 Task: Look for products in the category "Letter Vitamins" from American Health only.
Action: Mouse moved to (260, 145)
Screenshot: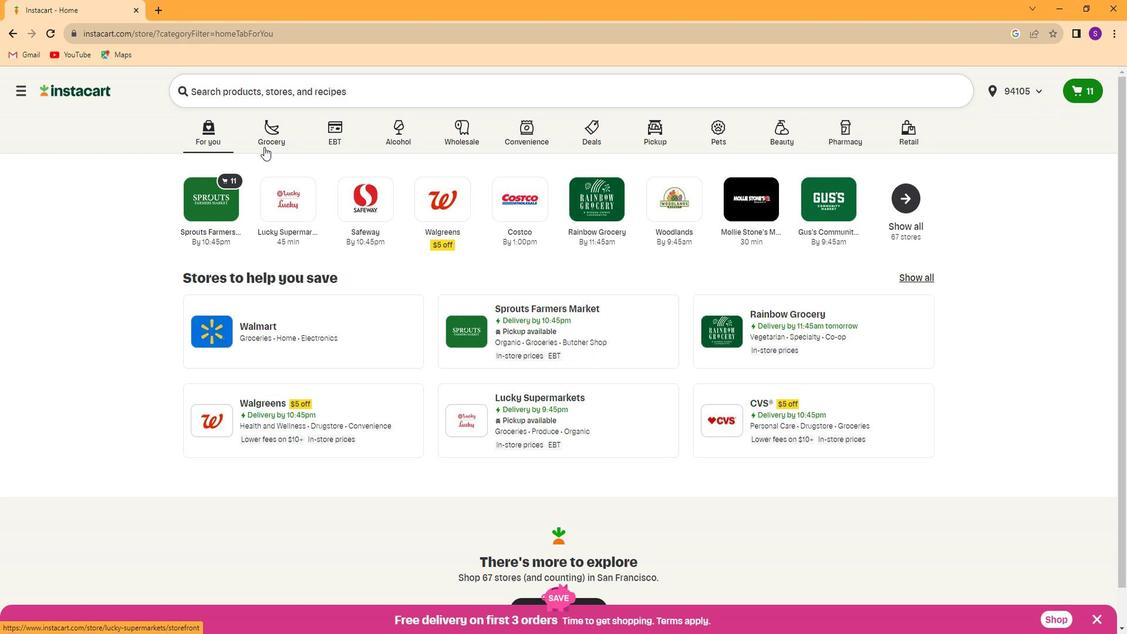 
Action: Mouse pressed left at (260, 145)
Screenshot: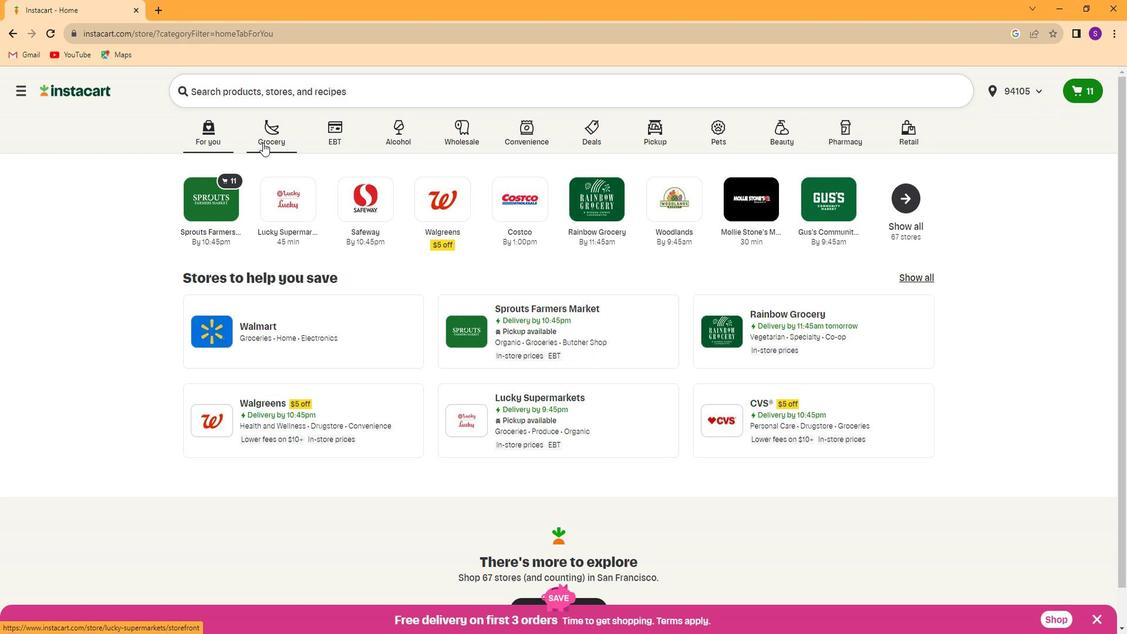 
Action: Mouse moved to (783, 218)
Screenshot: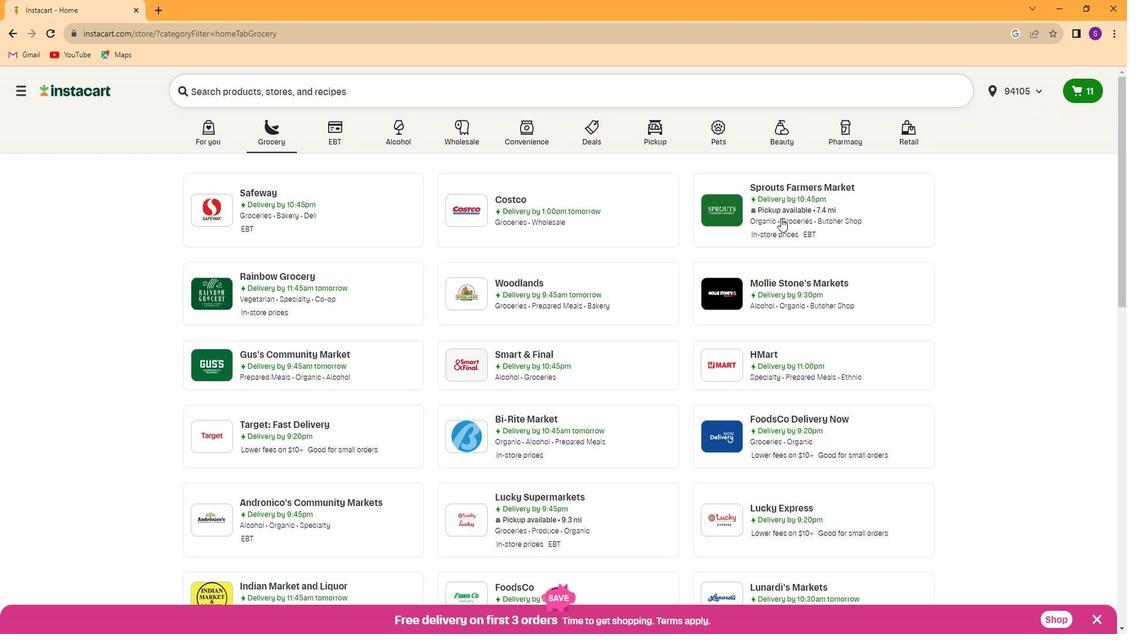 
Action: Mouse pressed left at (783, 218)
Screenshot: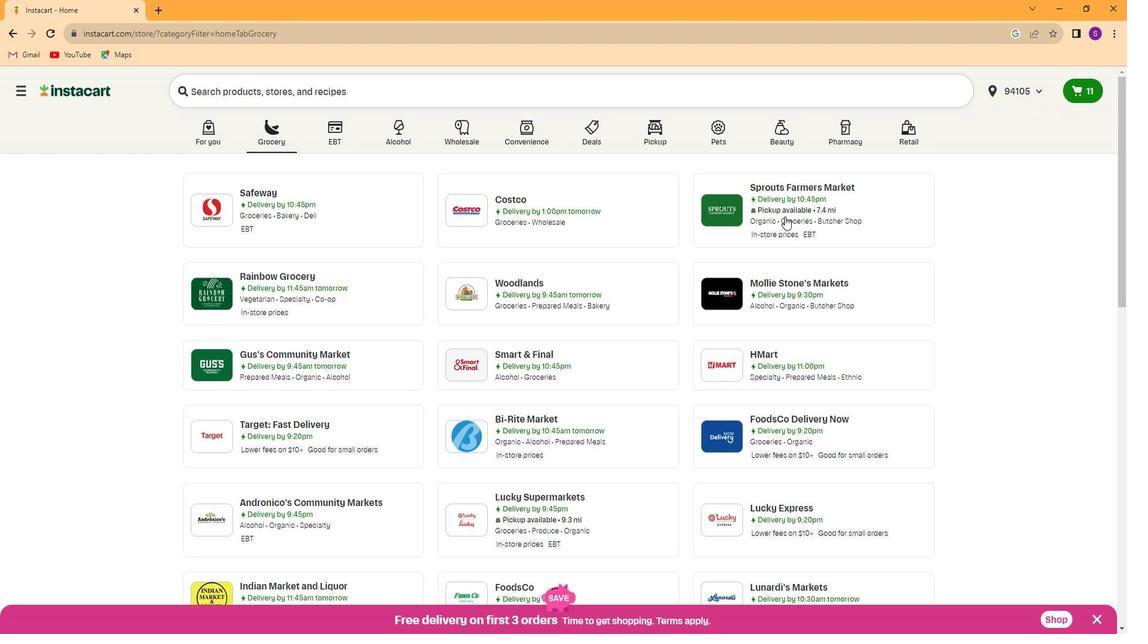 
Action: Mouse moved to (100, 486)
Screenshot: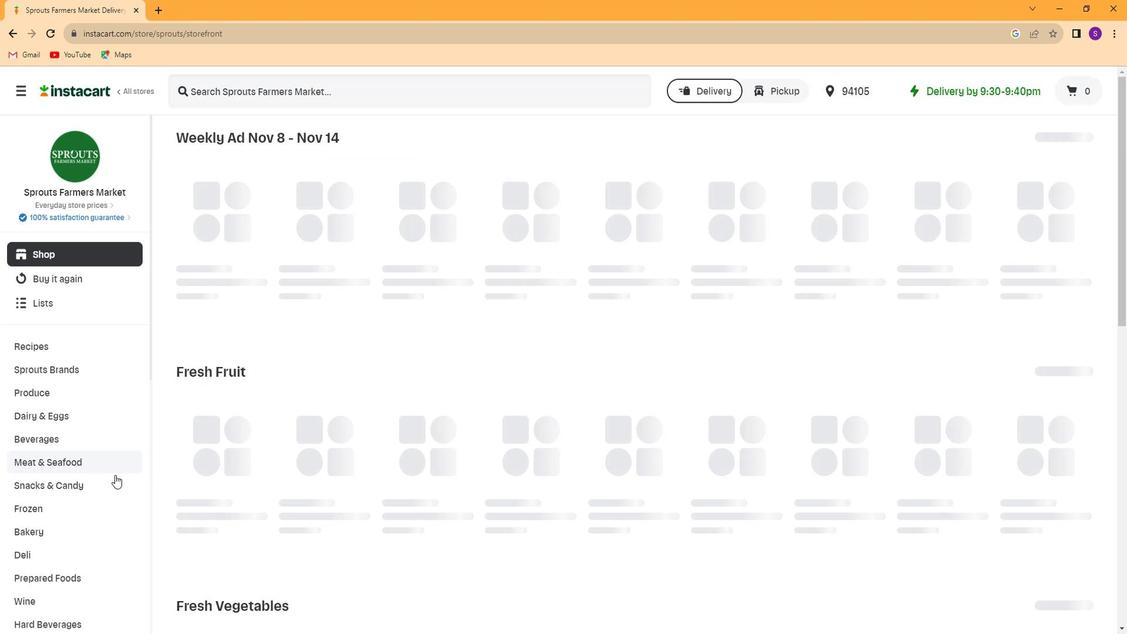 
Action: Mouse scrolled (100, 485) with delta (0, 0)
Screenshot: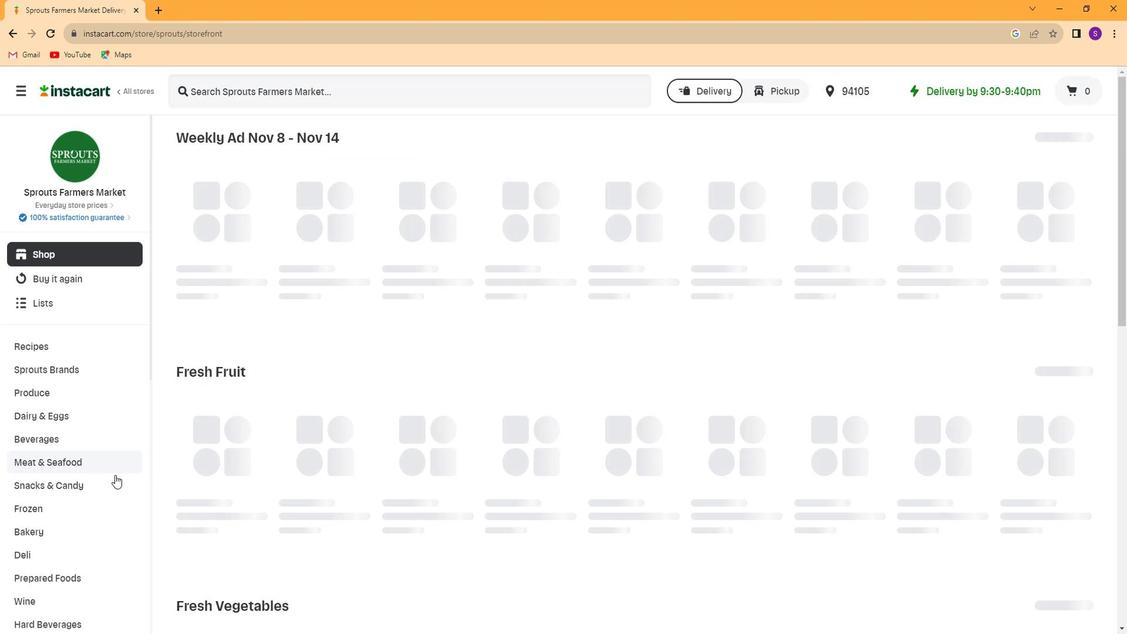 
Action: Mouse moved to (98, 487)
Screenshot: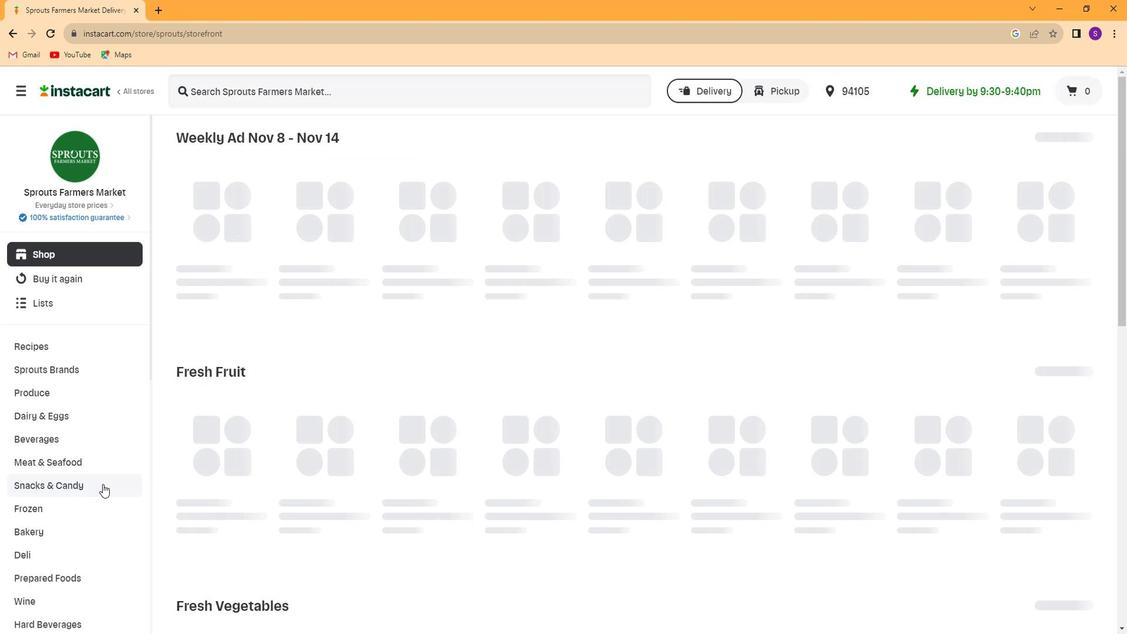 
Action: Mouse scrolled (98, 486) with delta (0, 0)
Screenshot: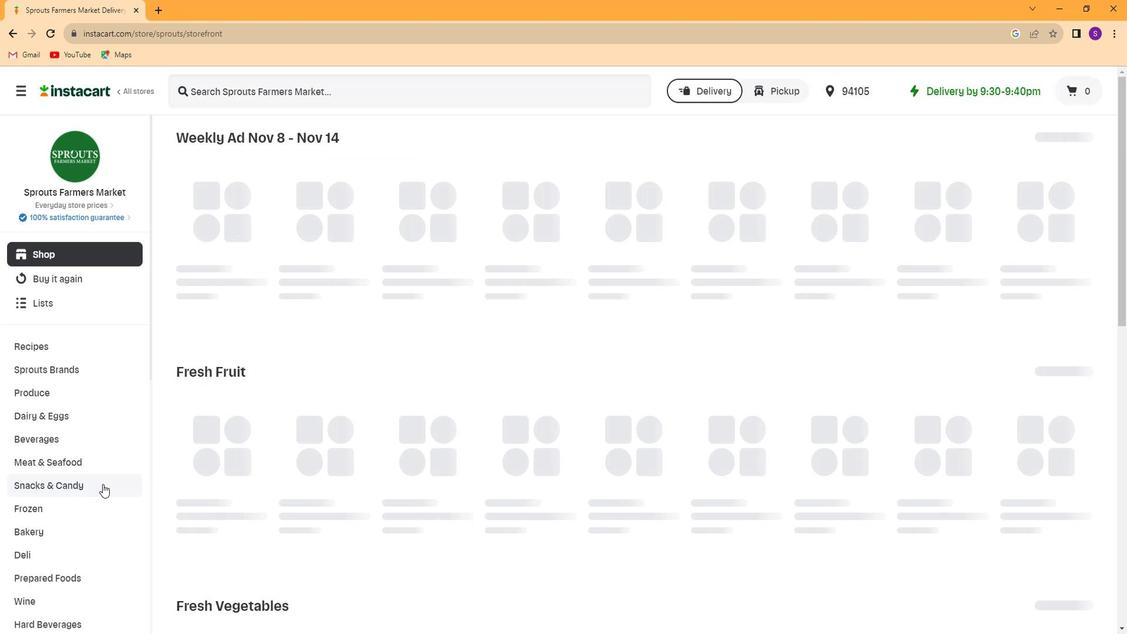 
Action: Mouse moved to (98, 487)
Screenshot: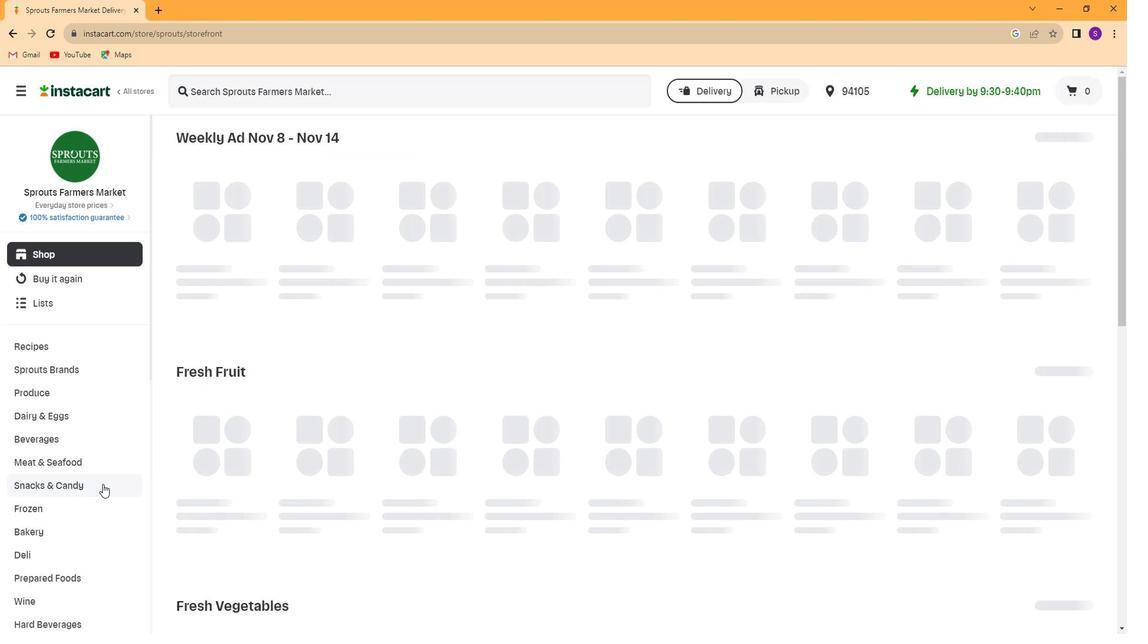 
Action: Mouse scrolled (98, 486) with delta (0, 0)
Screenshot: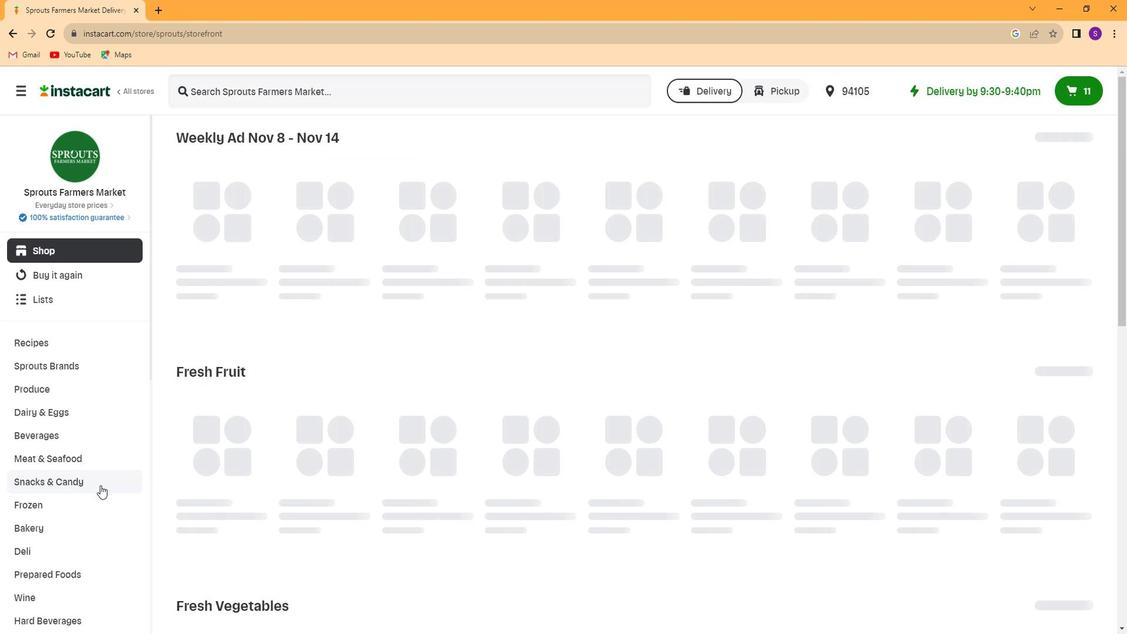 
Action: Mouse moved to (97, 487)
Screenshot: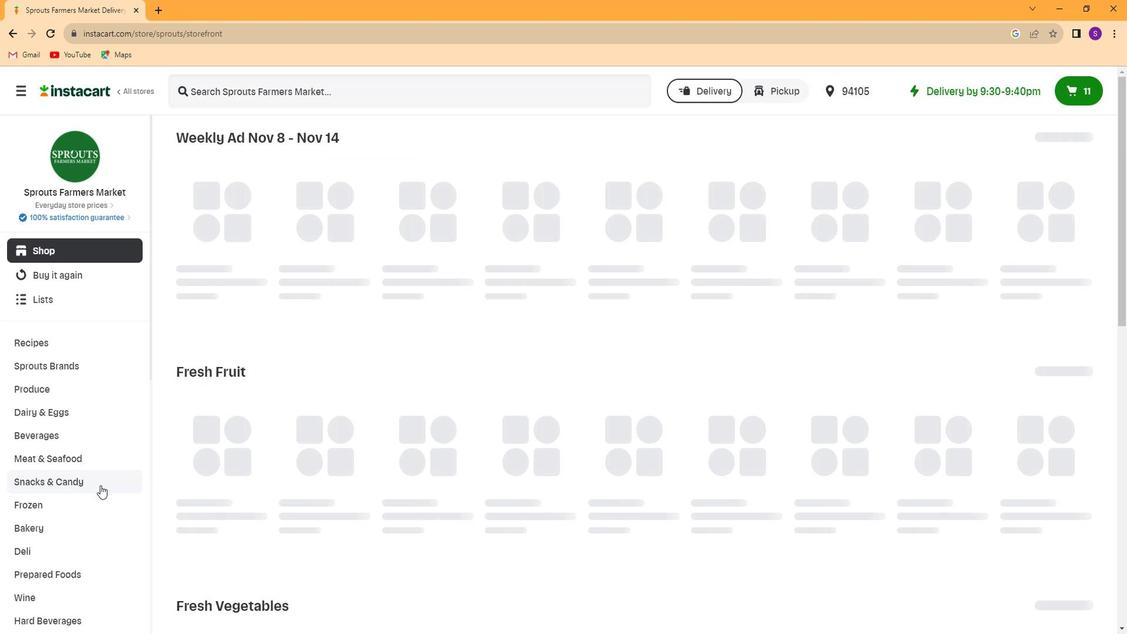 
Action: Mouse scrolled (97, 487) with delta (0, 0)
Screenshot: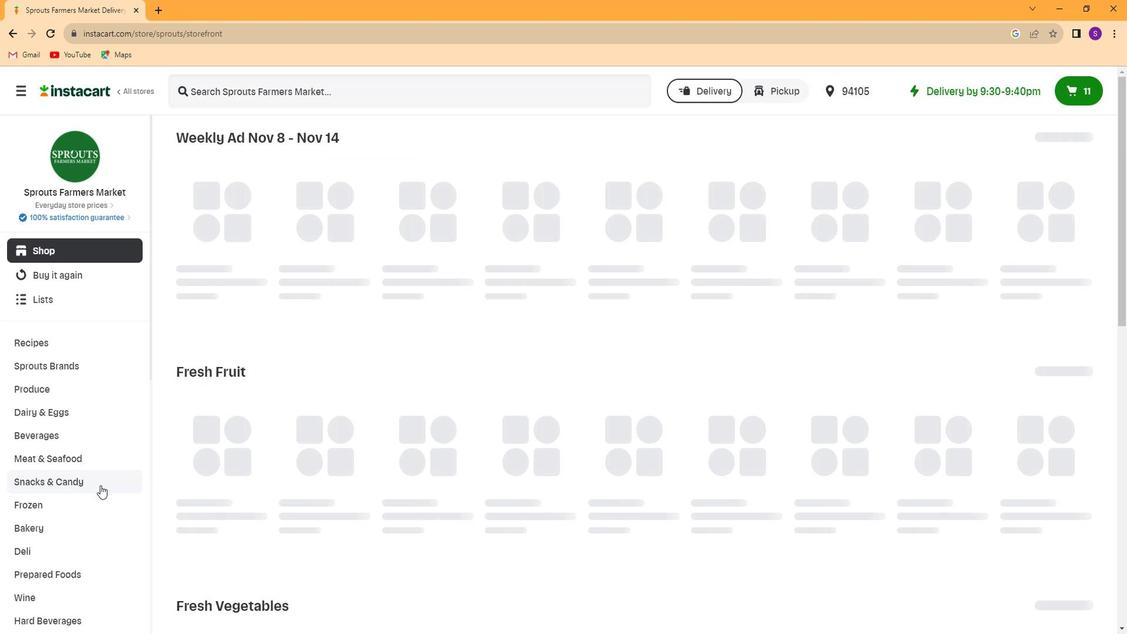 
Action: Mouse scrolled (97, 487) with delta (0, 0)
Screenshot: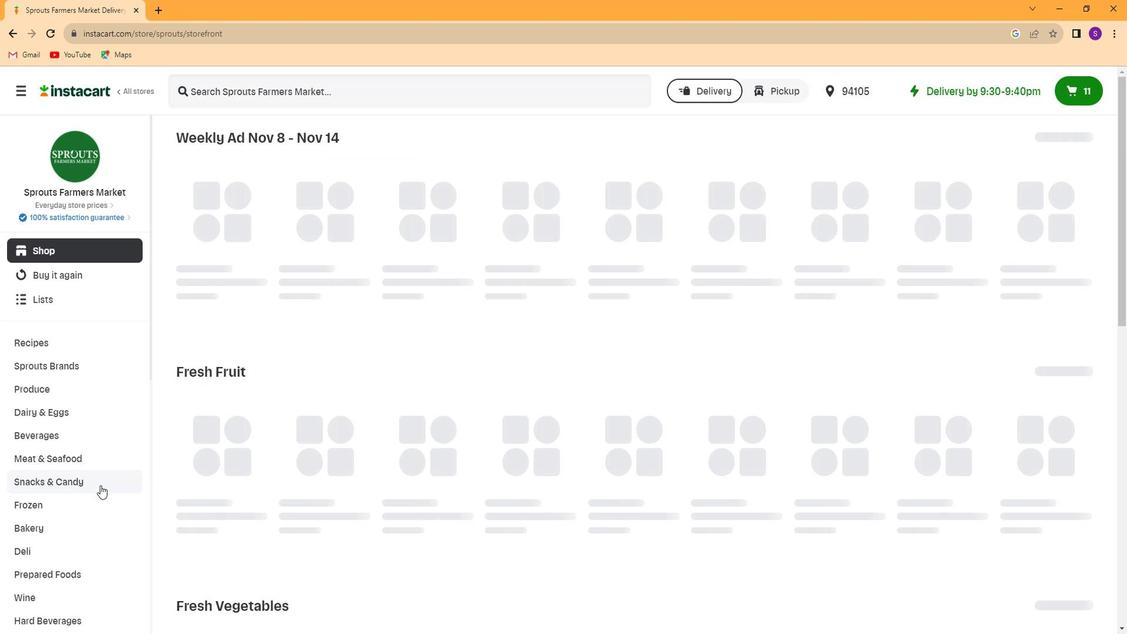
Action: Mouse scrolled (97, 488) with delta (0, 0)
Screenshot: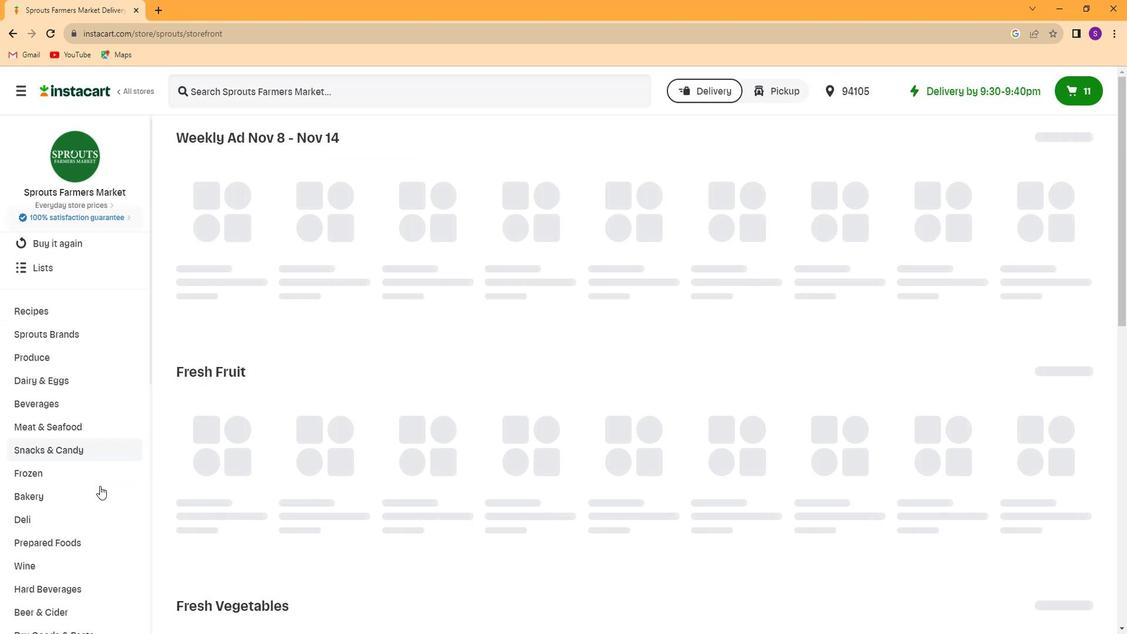
Action: Mouse scrolled (97, 487) with delta (0, 0)
Screenshot: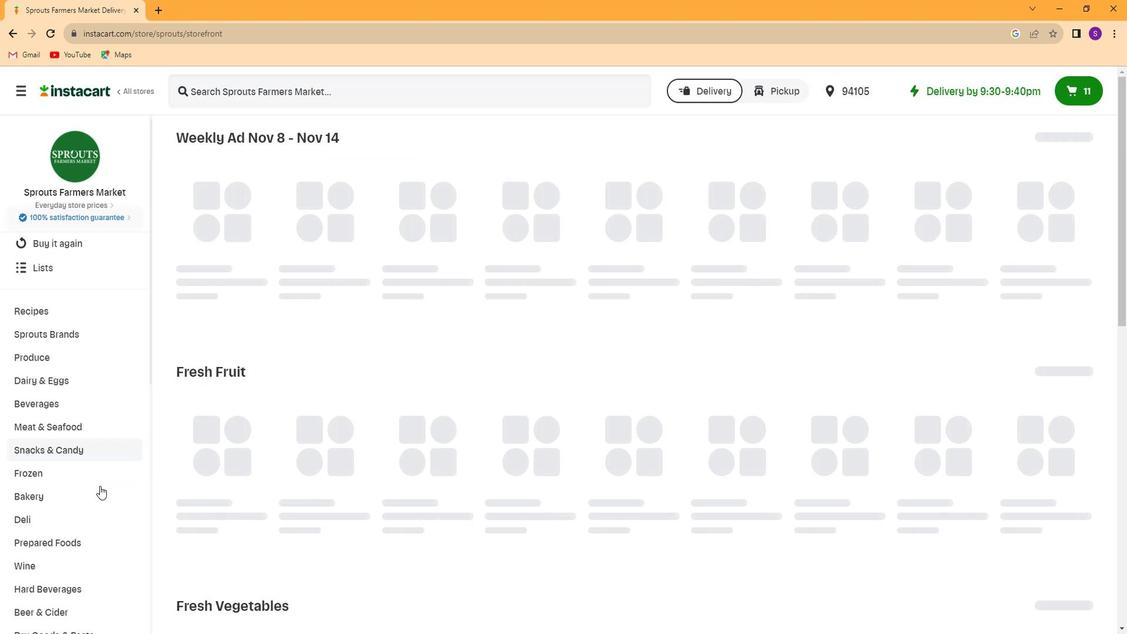 
Action: Mouse scrolled (97, 487) with delta (0, 0)
Screenshot: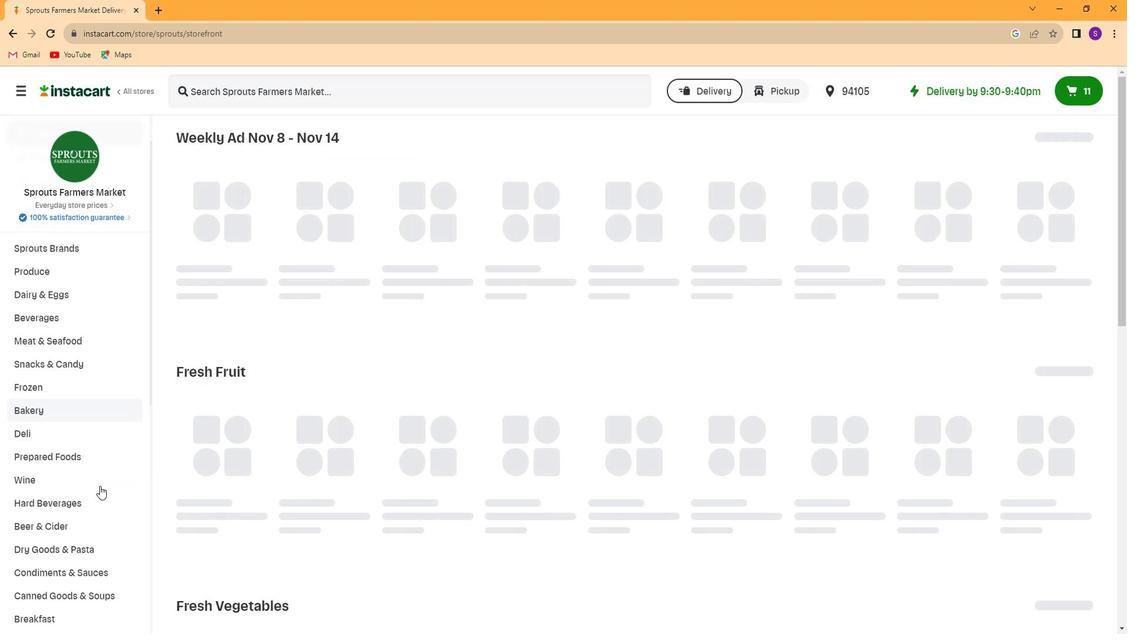 
Action: Mouse scrolled (97, 487) with delta (0, 0)
Screenshot: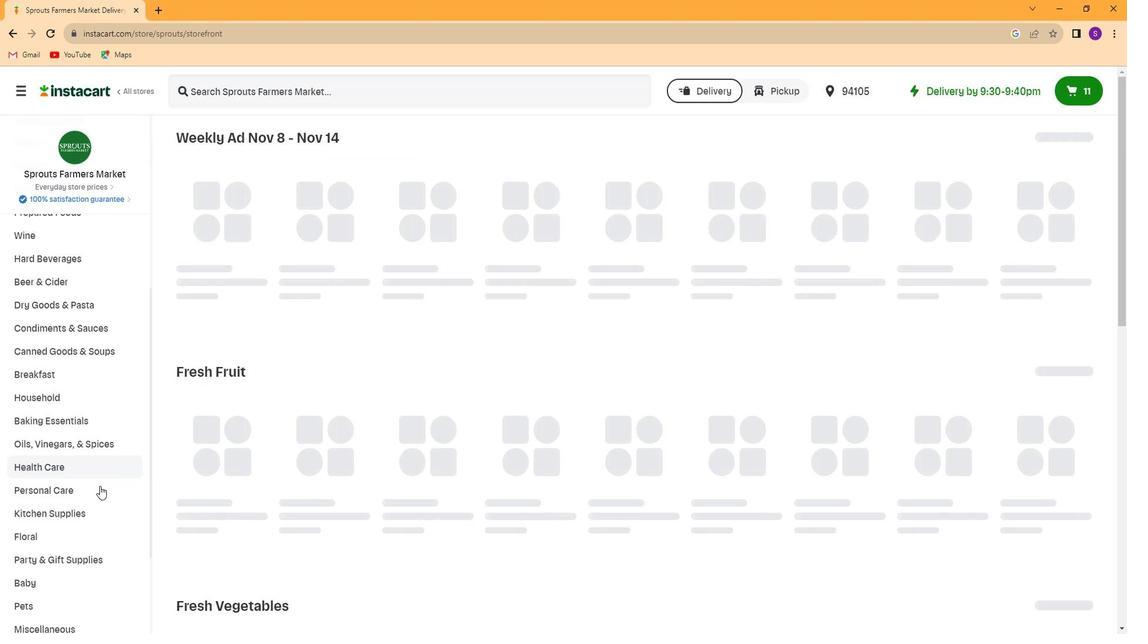 
Action: Mouse scrolled (97, 487) with delta (0, 0)
Screenshot: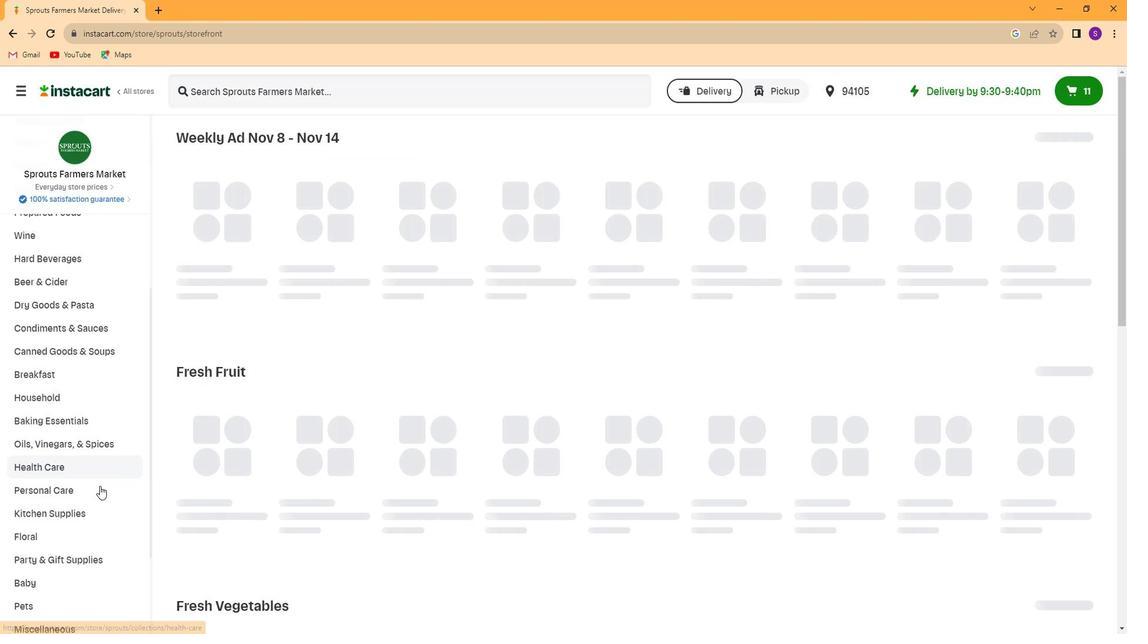
Action: Mouse scrolled (97, 487) with delta (0, 0)
Screenshot: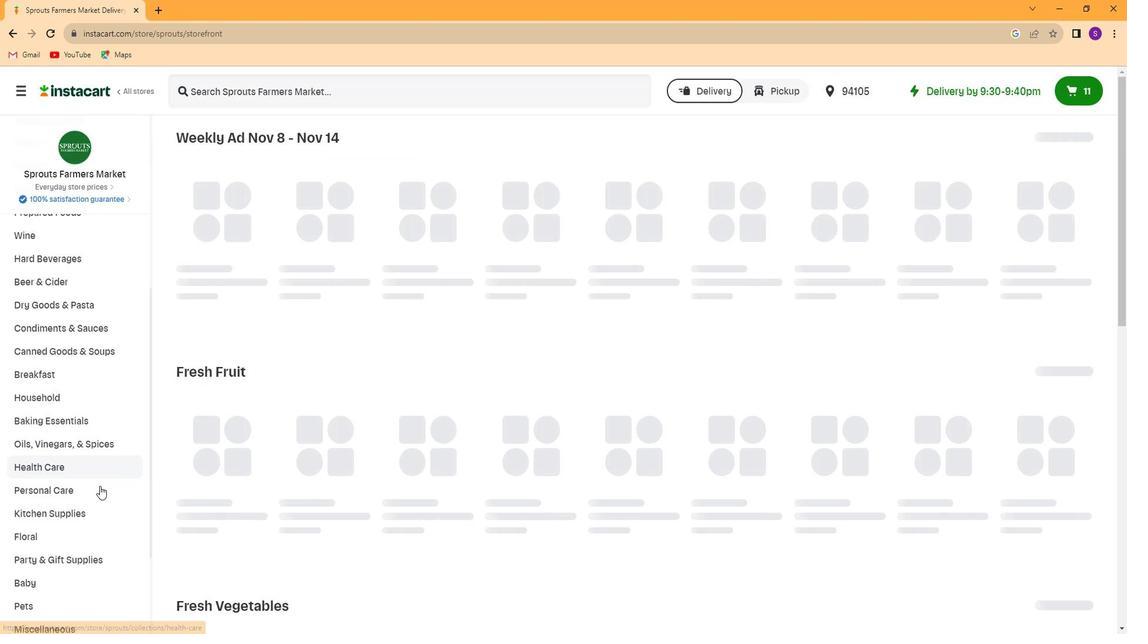 
Action: Mouse scrolled (97, 487) with delta (0, 0)
Screenshot: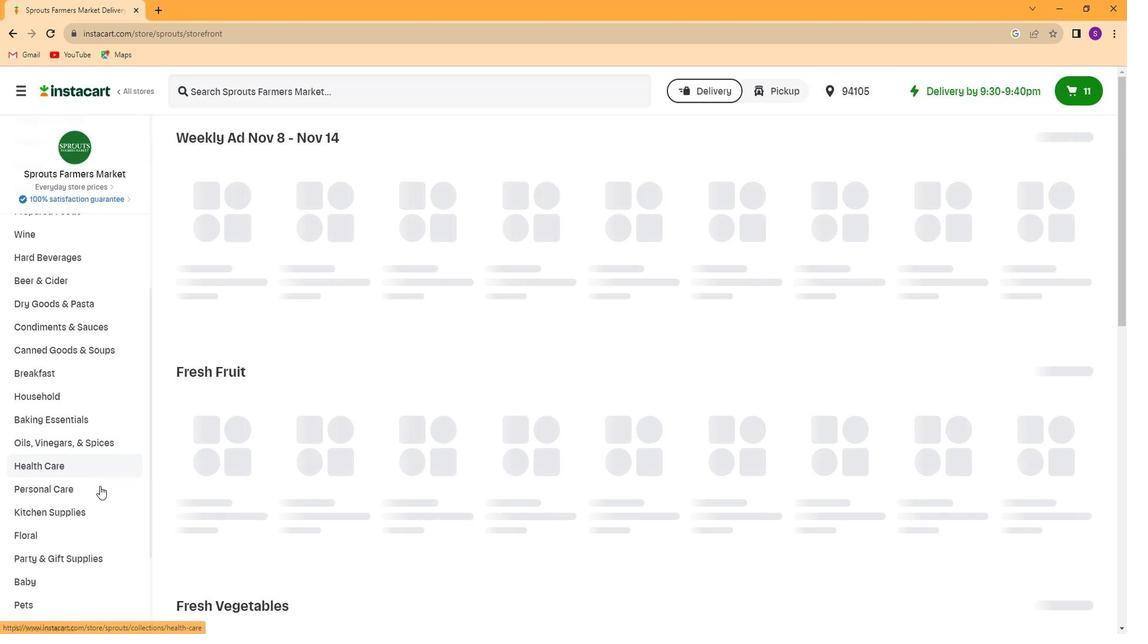 
Action: Mouse scrolled (97, 487) with delta (0, 0)
Screenshot: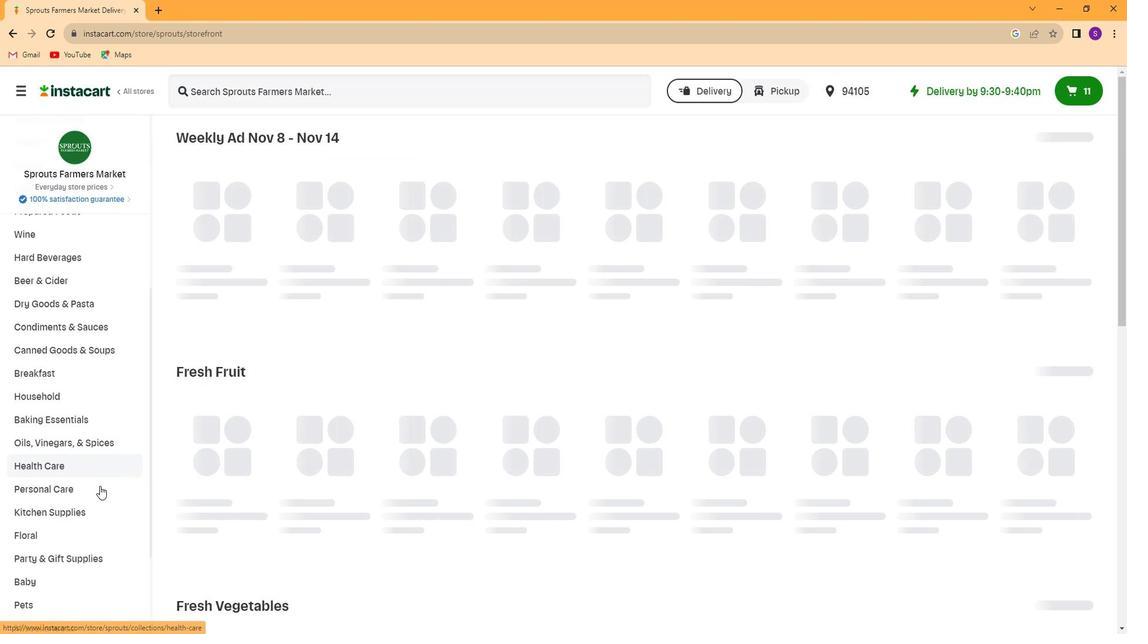 
Action: Mouse scrolled (97, 487) with delta (0, 0)
Screenshot: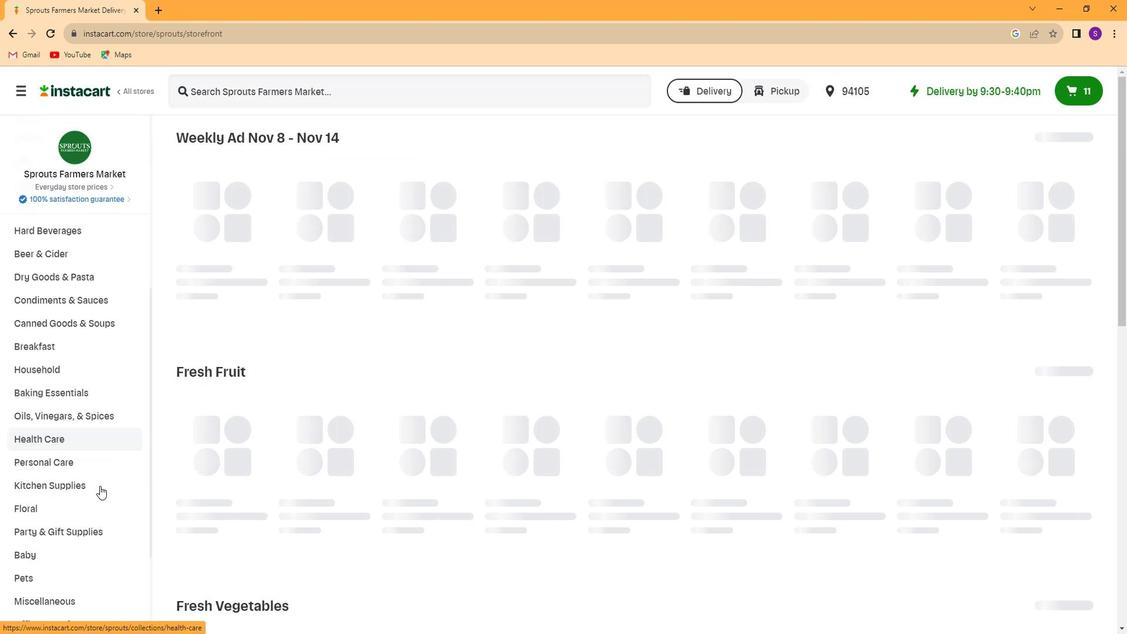 
Action: Mouse moved to (79, 570)
Screenshot: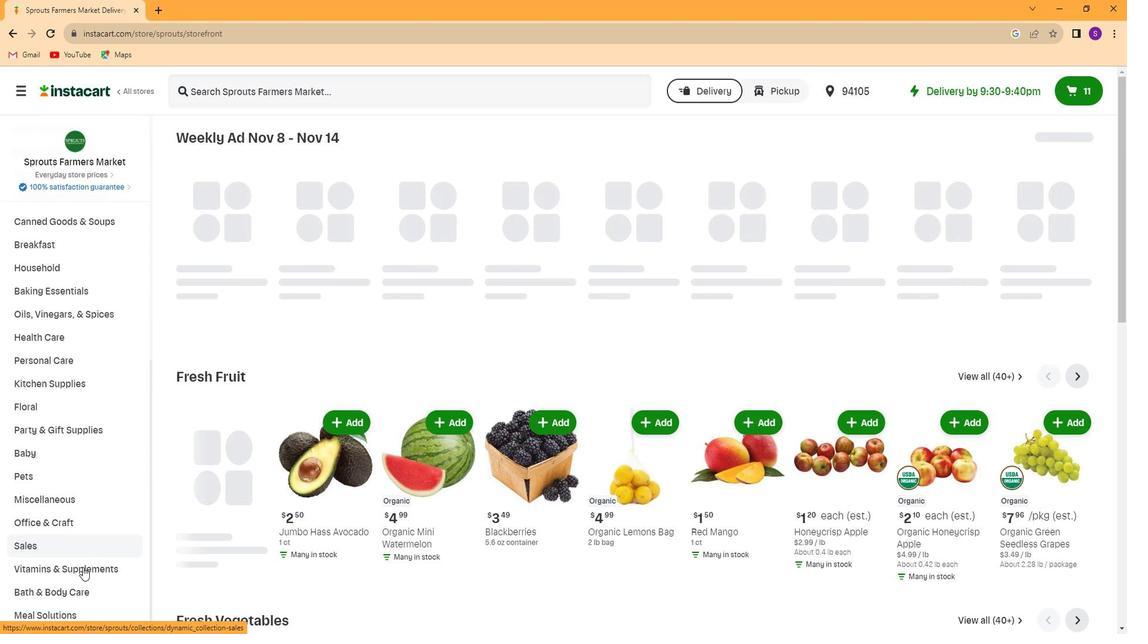 
Action: Mouse pressed left at (79, 570)
Screenshot: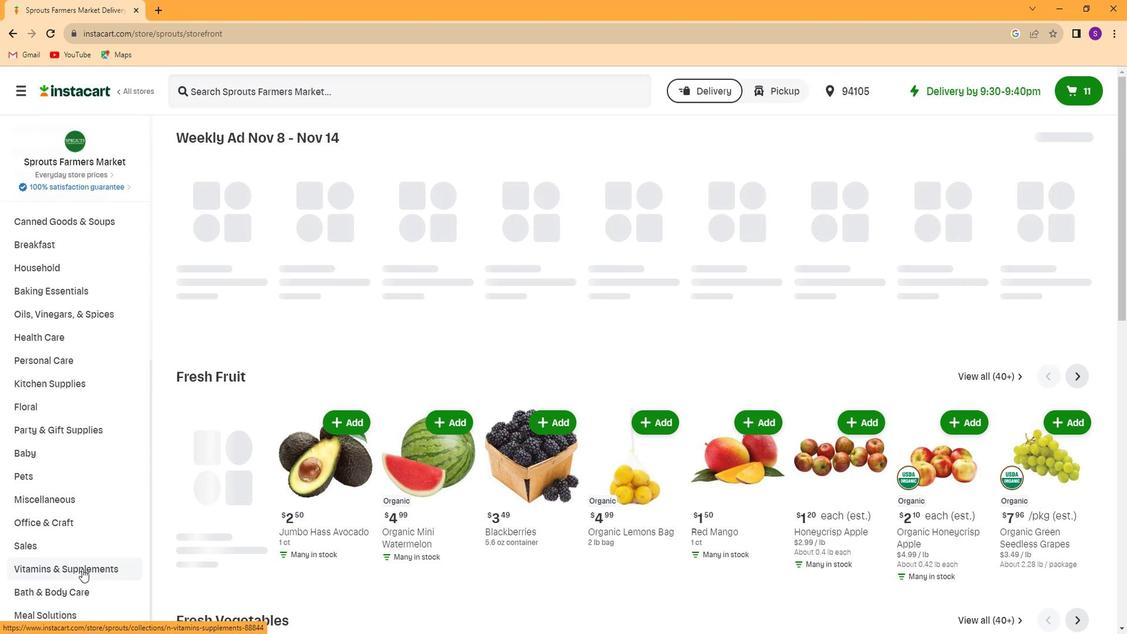
Action: Mouse moved to (73, 464)
Screenshot: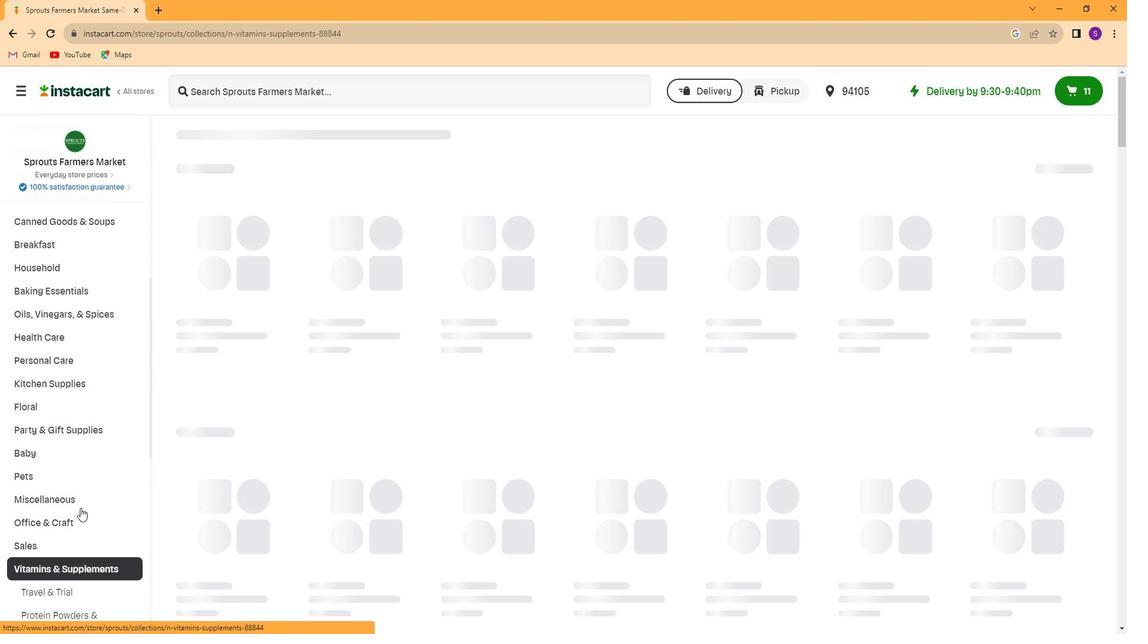 
Action: Mouse scrolled (73, 464) with delta (0, 0)
Screenshot: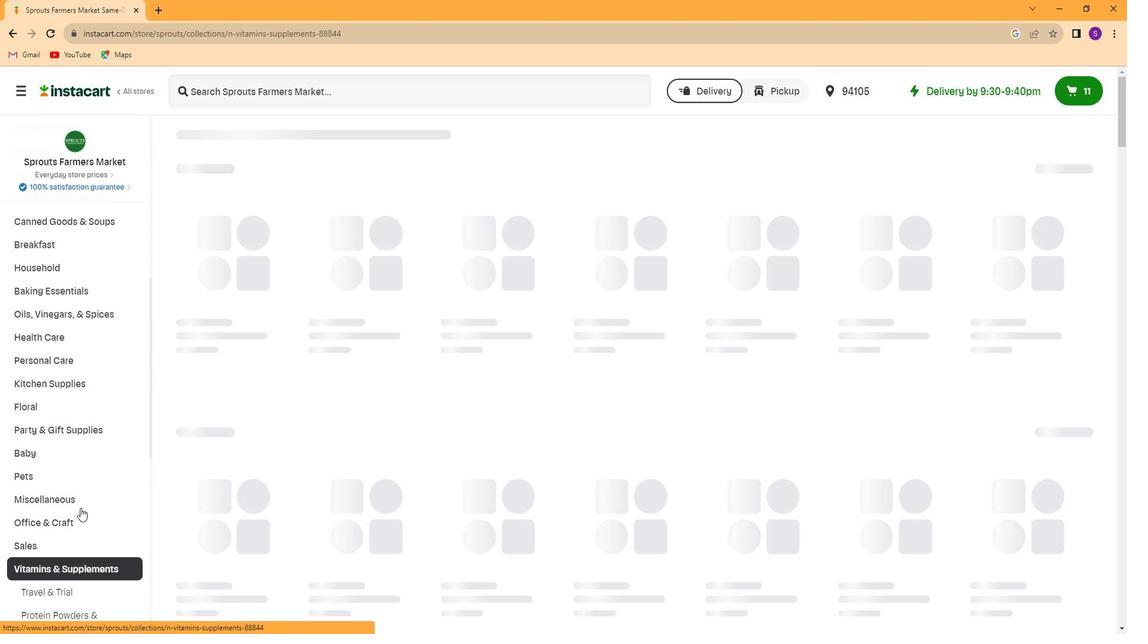 
Action: Mouse moved to (73, 450)
Screenshot: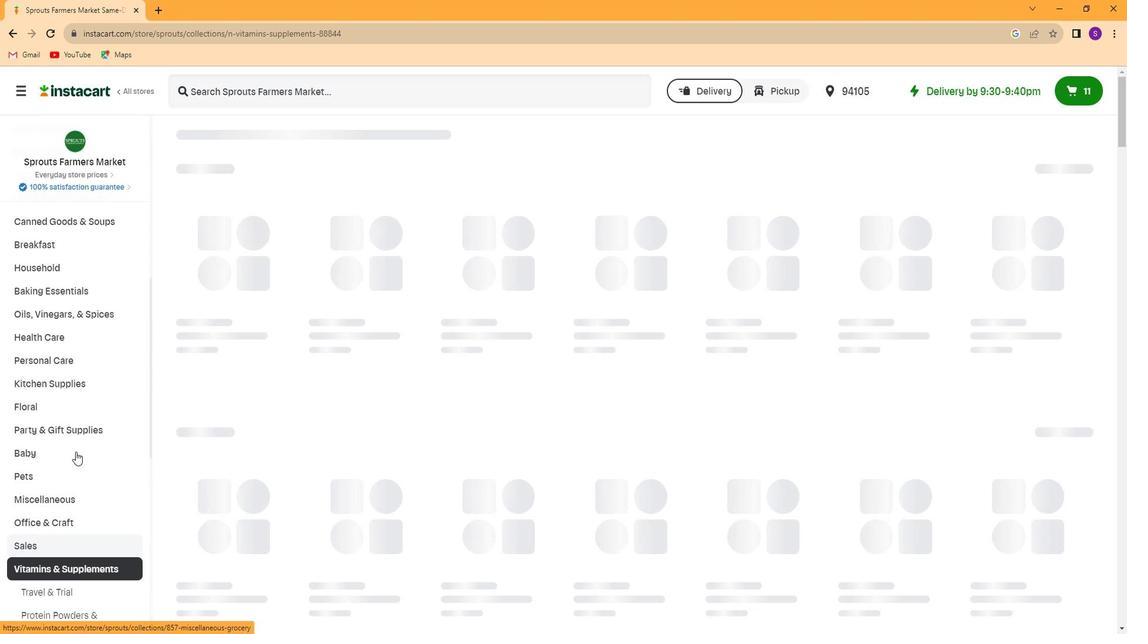 
Action: Mouse scrolled (73, 450) with delta (0, 0)
Screenshot: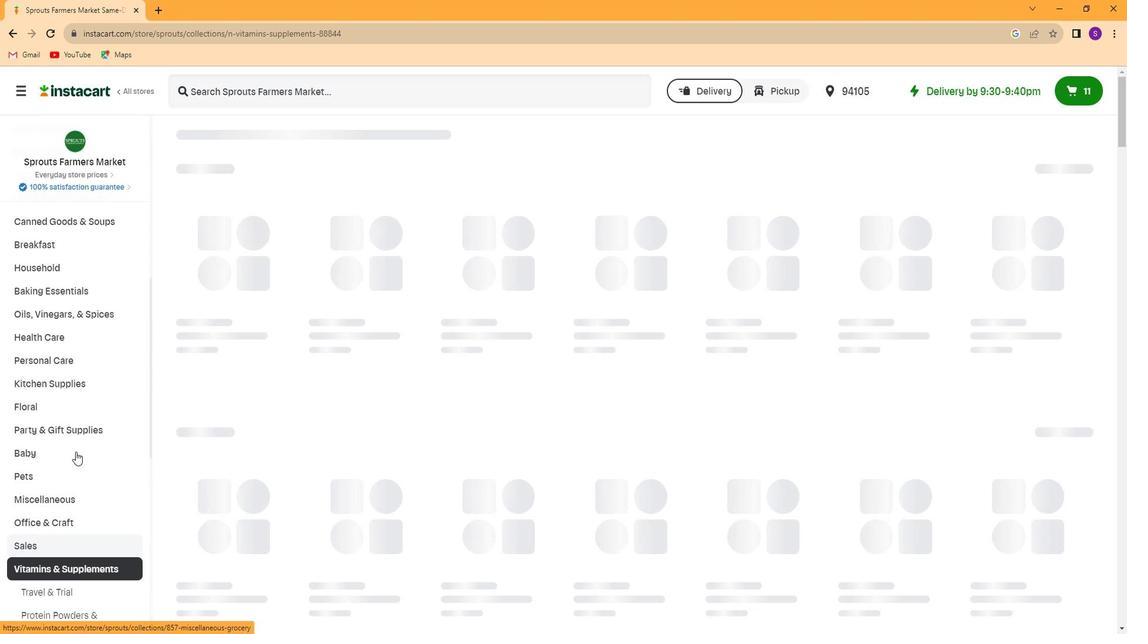
Action: Mouse moved to (73, 445)
Screenshot: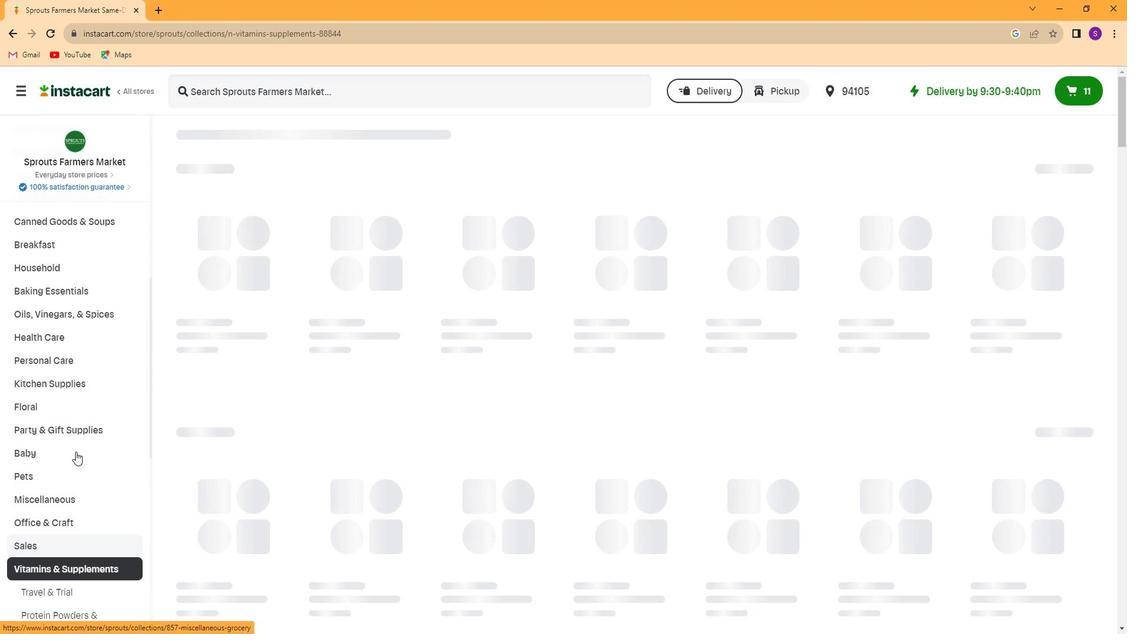 
Action: Mouse scrolled (73, 444) with delta (0, 0)
Screenshot: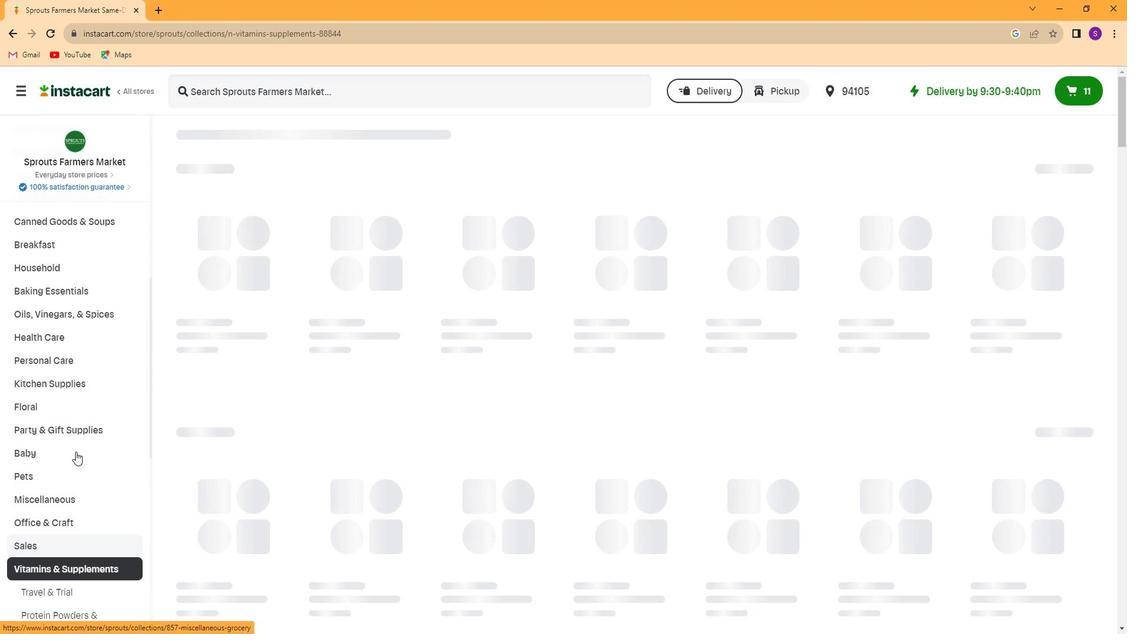 
Action: Mouse moved to (73, 439)
Screenshot: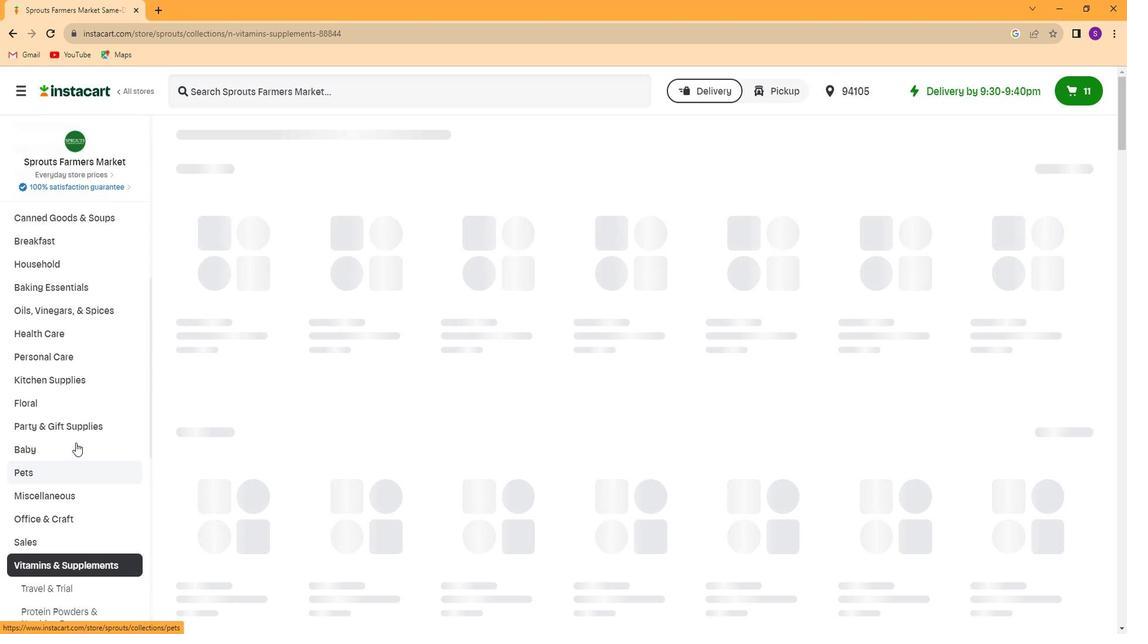 
Action: Mouse scrolled (73, 439) with delta (0, 0)
Screenshot: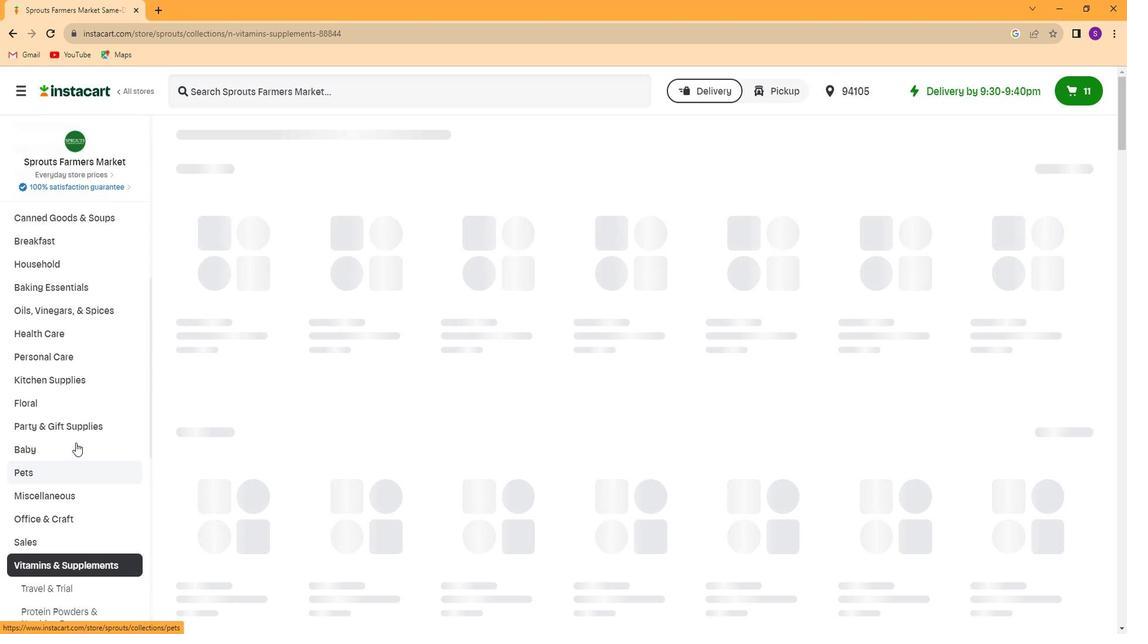 
Action: Mouse moved to (73, 432)
Screenshot: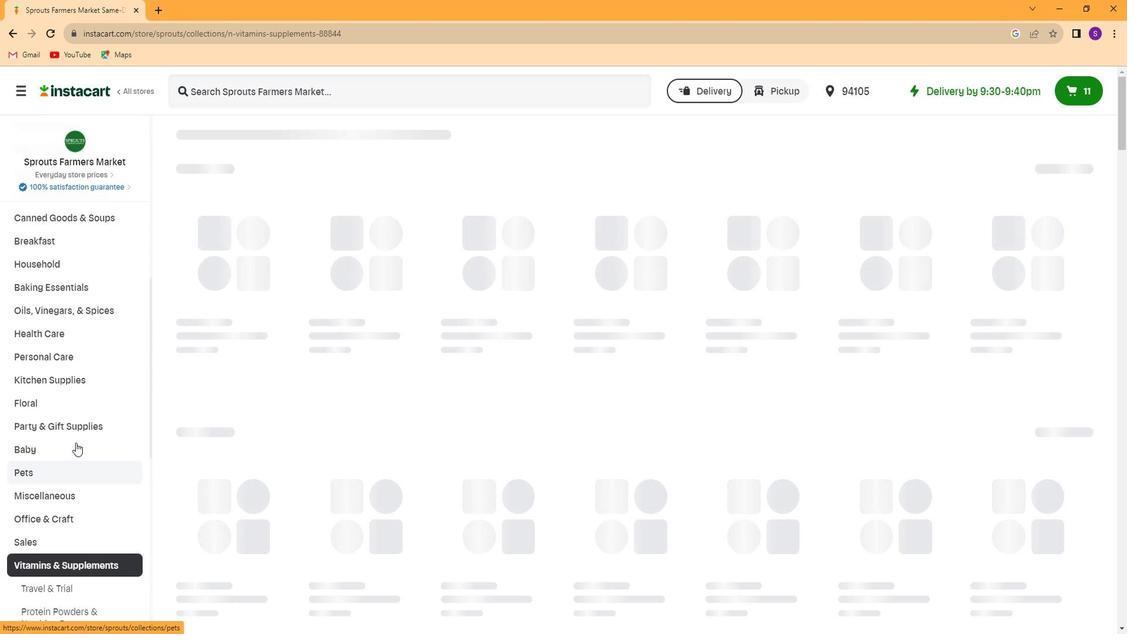 
Action: Mouse scrolled (73, 432) with delta (0, 0)
Screenshot: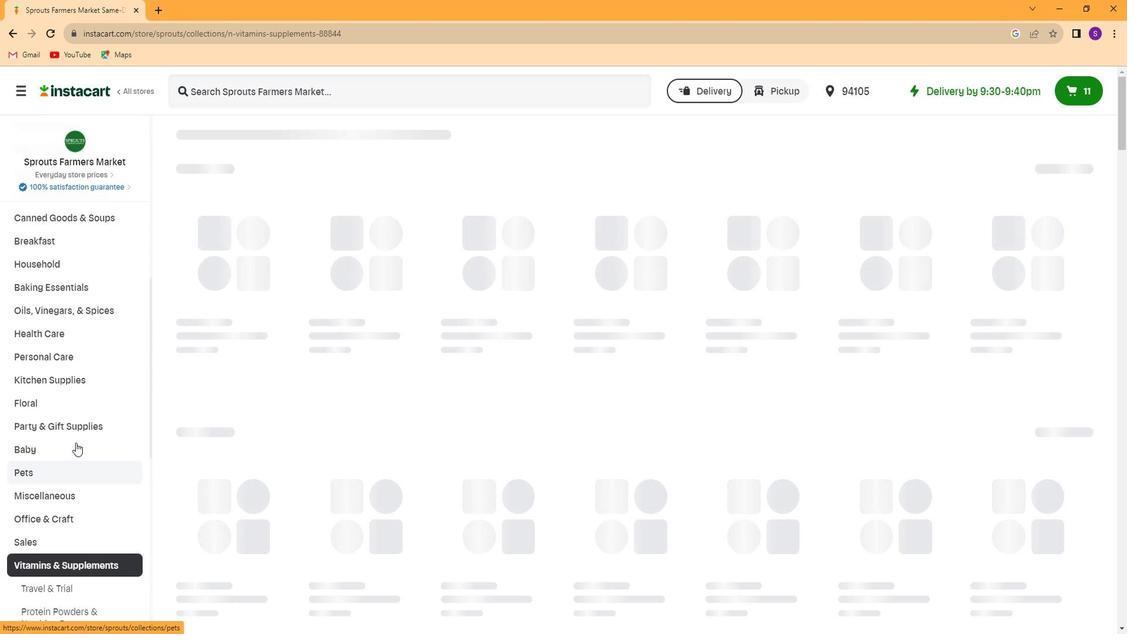 
Action: Mouse moved to (73, 425)
Screenshot: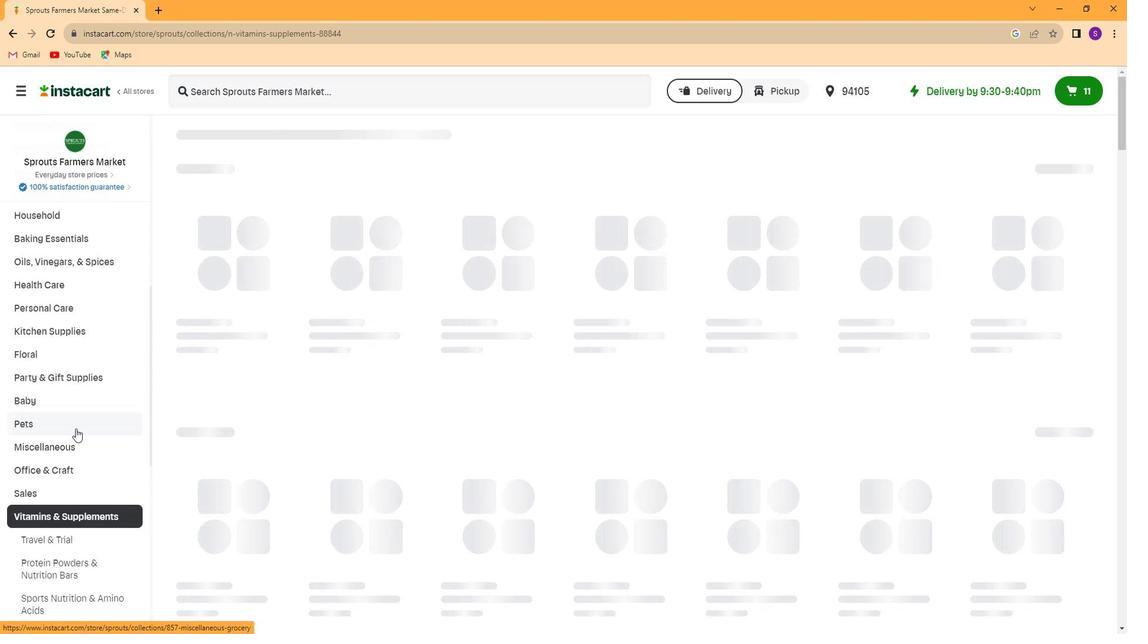 
Action: Mouse scrolled (73, 425) with delta (0, 0)
Screenshot: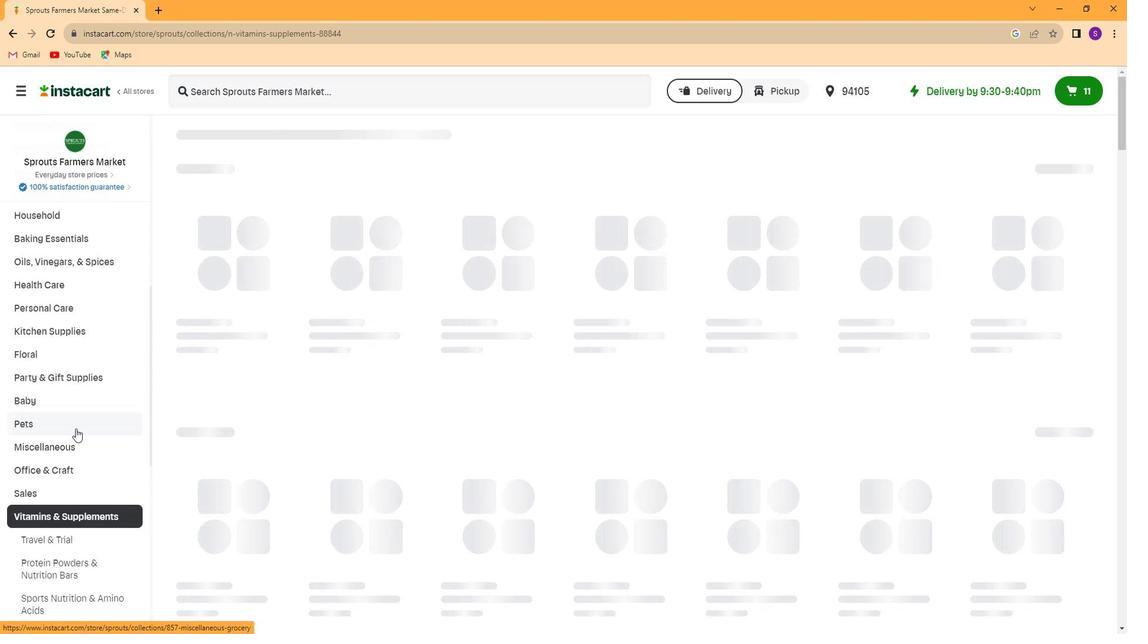 
Action: Mouse moved to (80, 444)
Screenshot: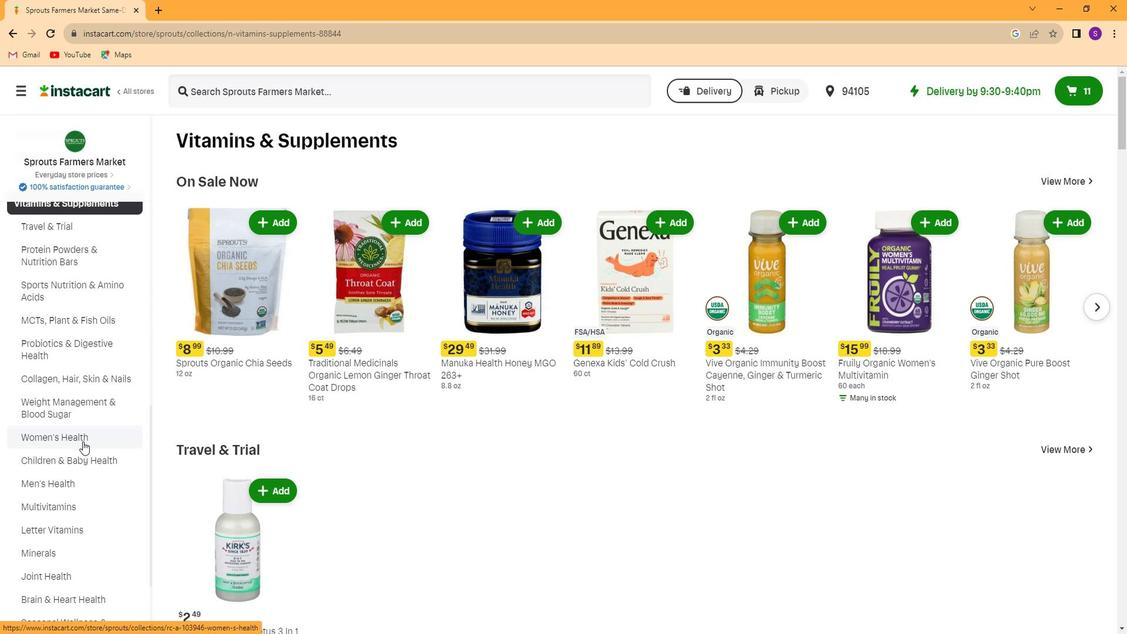 
Action: Mouse scrolled (80, 443) with delta (0, 0)
Screenshot: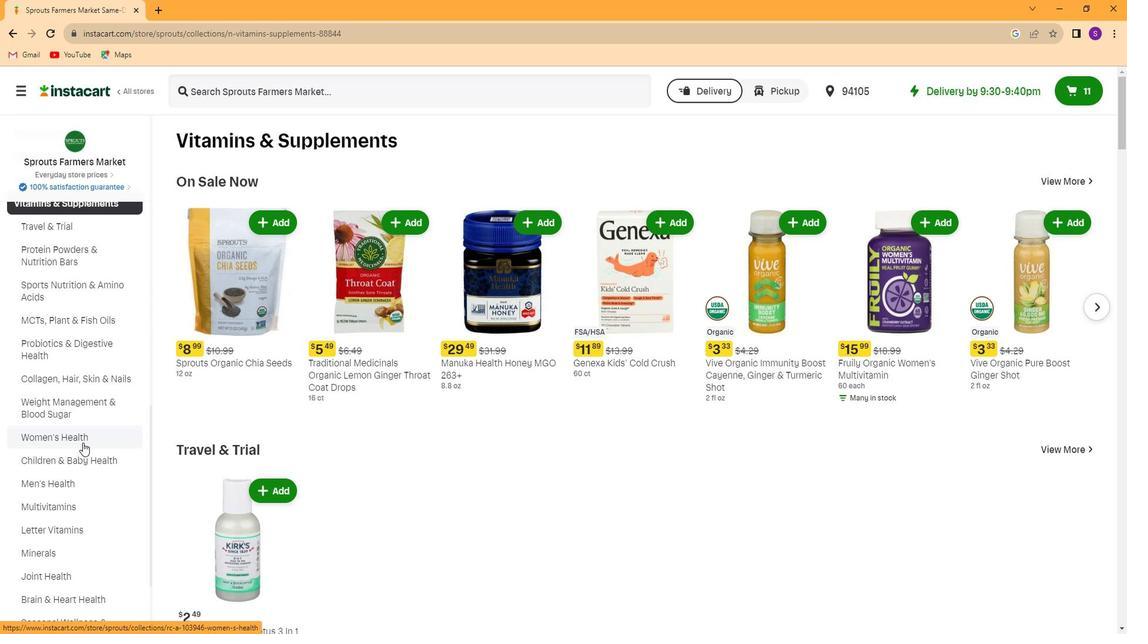 
Action: Mouse moved to (84, 469)
Screenshot: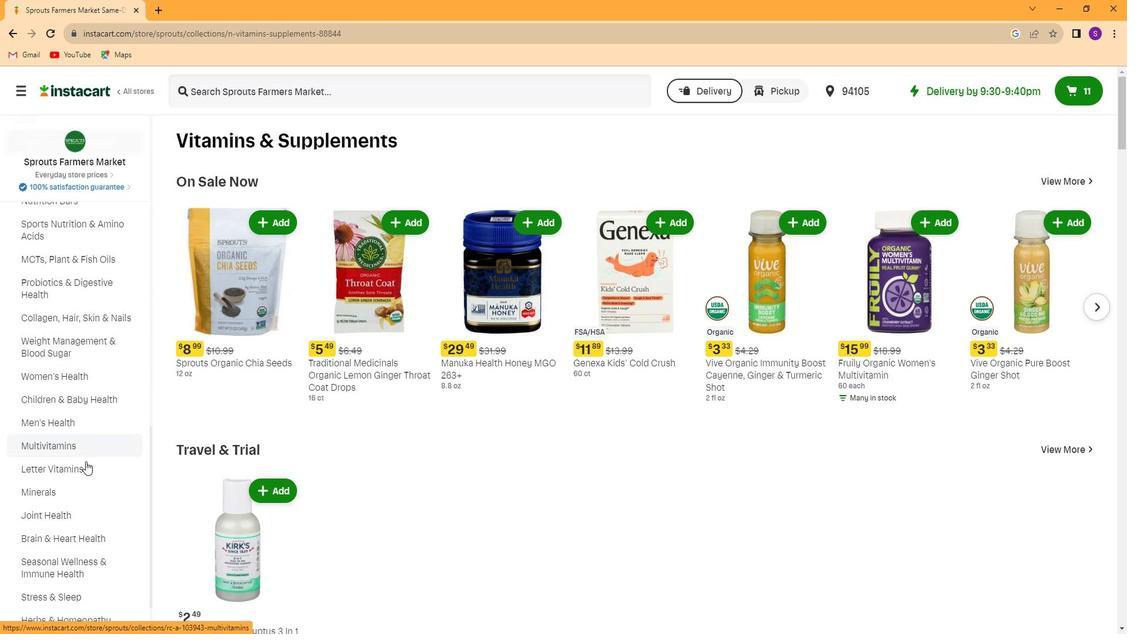 
Action: Mouse pressed left at (84, 469)
Screenshot: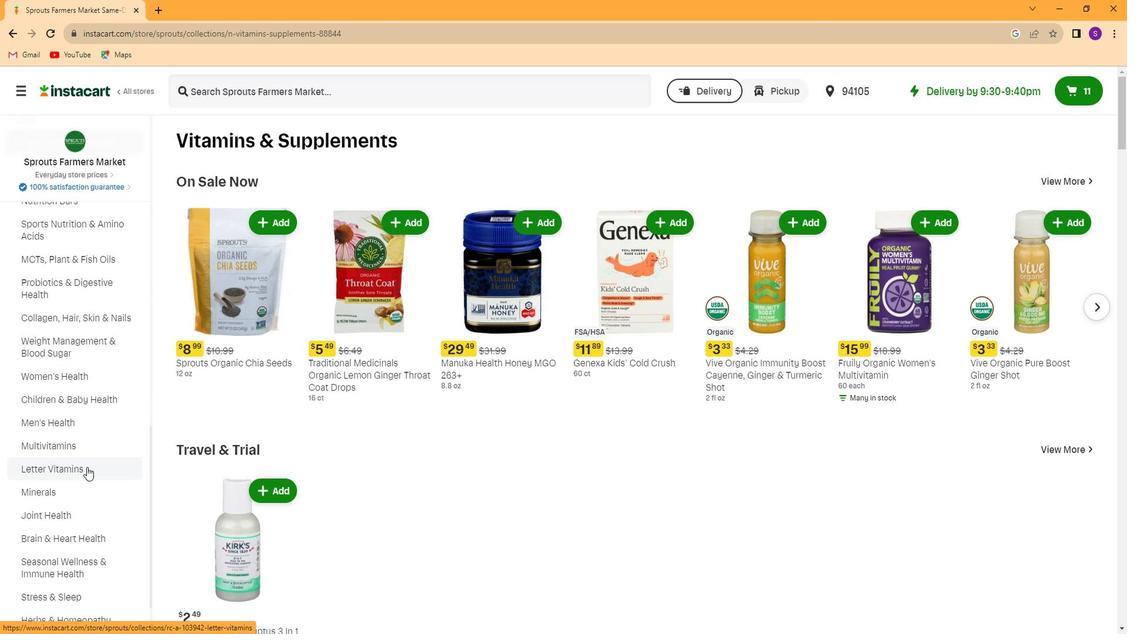 
Action: Mouse moved to (279, 193)
Screenshot: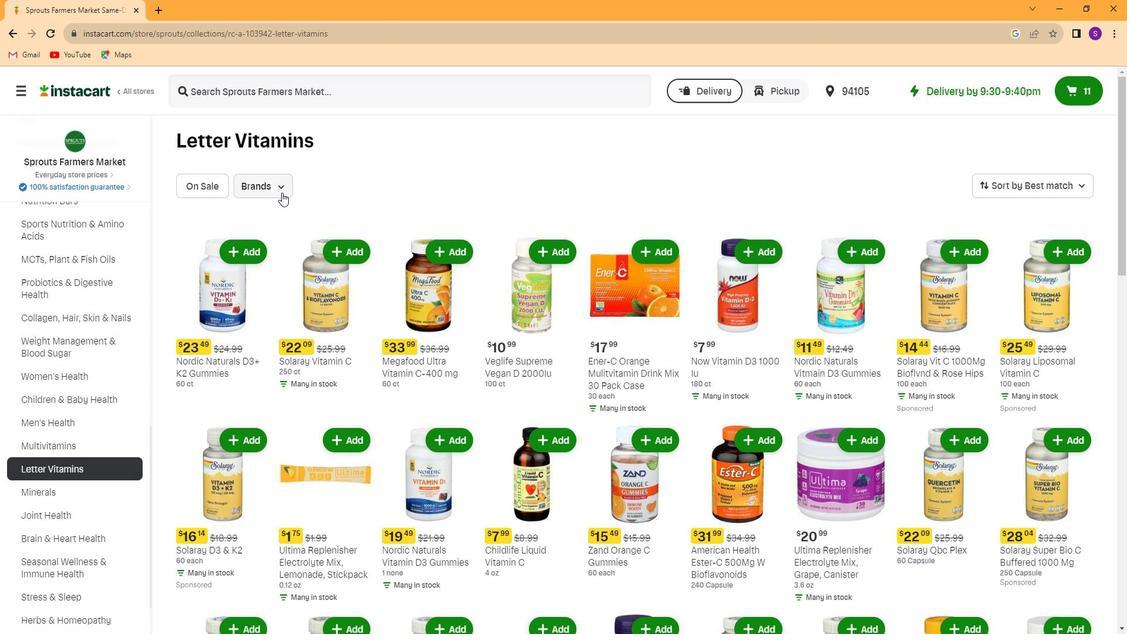 
Action: Mouse pressed left at (279, 193)
Screenshot: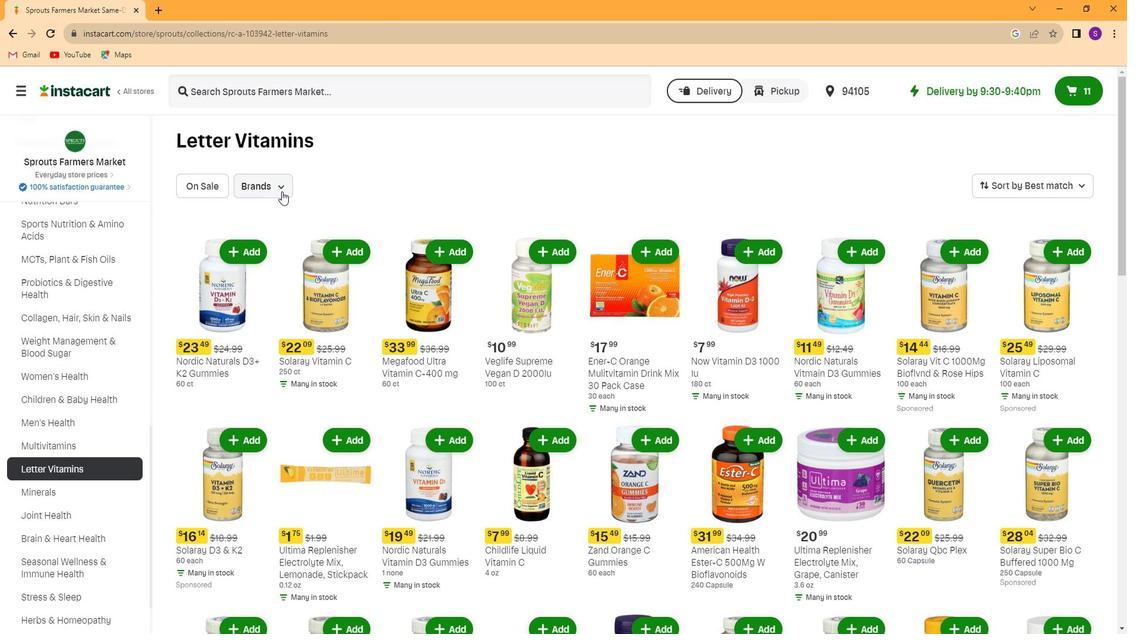 
Action: Mouse moved to (312, 275)
Screenshot: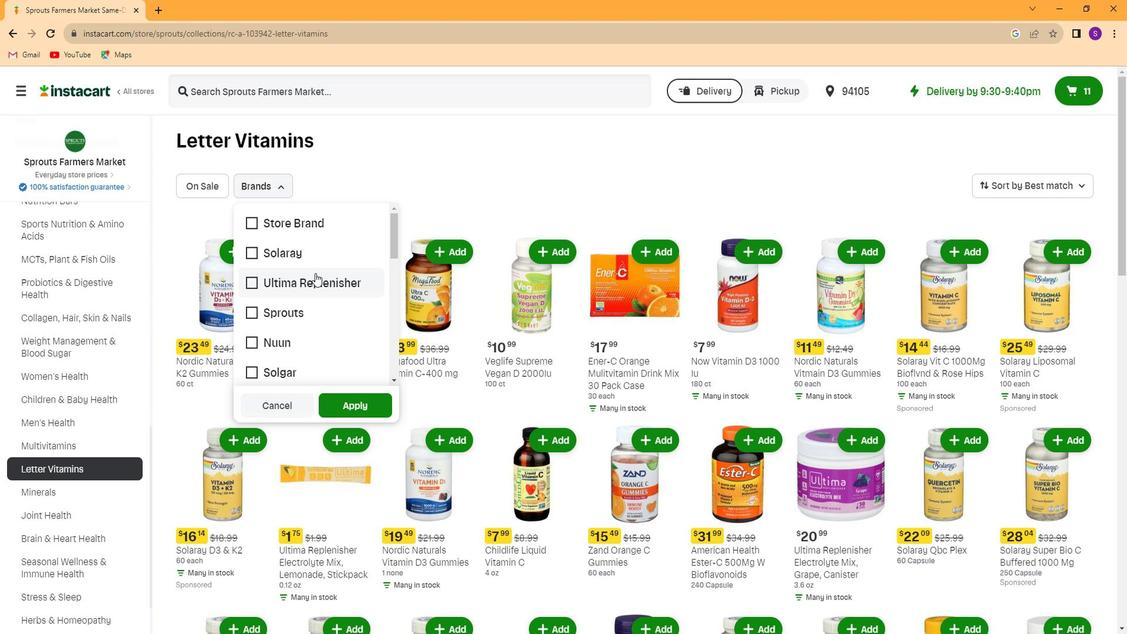 
Action: Mouse scrolled (312, 274) with delta (0, 0)
Screenshot: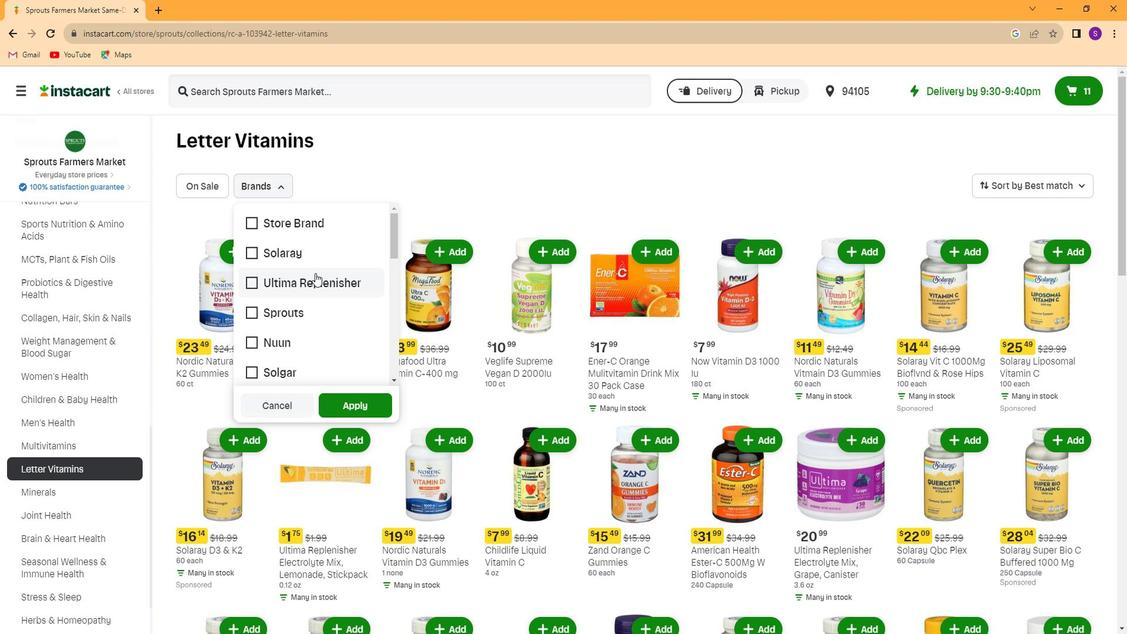 
Action: Mouse scrolled (312, 274) with delta (0, 0)
Screenshot: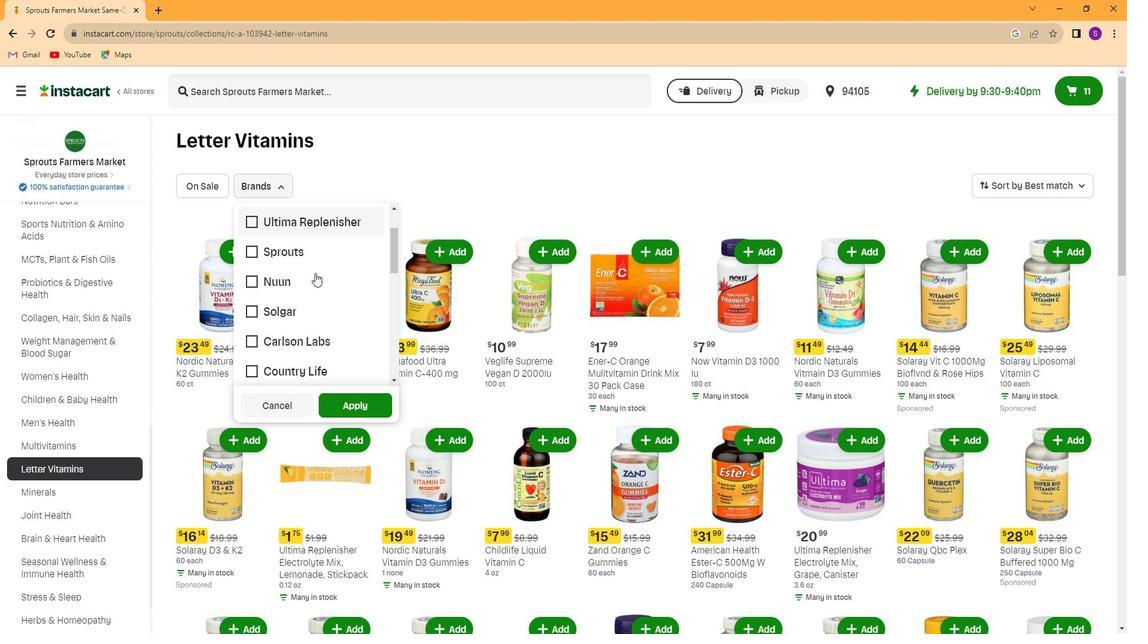 
Action: Mouse scrolled (312, 274) with delta (0, 0)
Screenshot: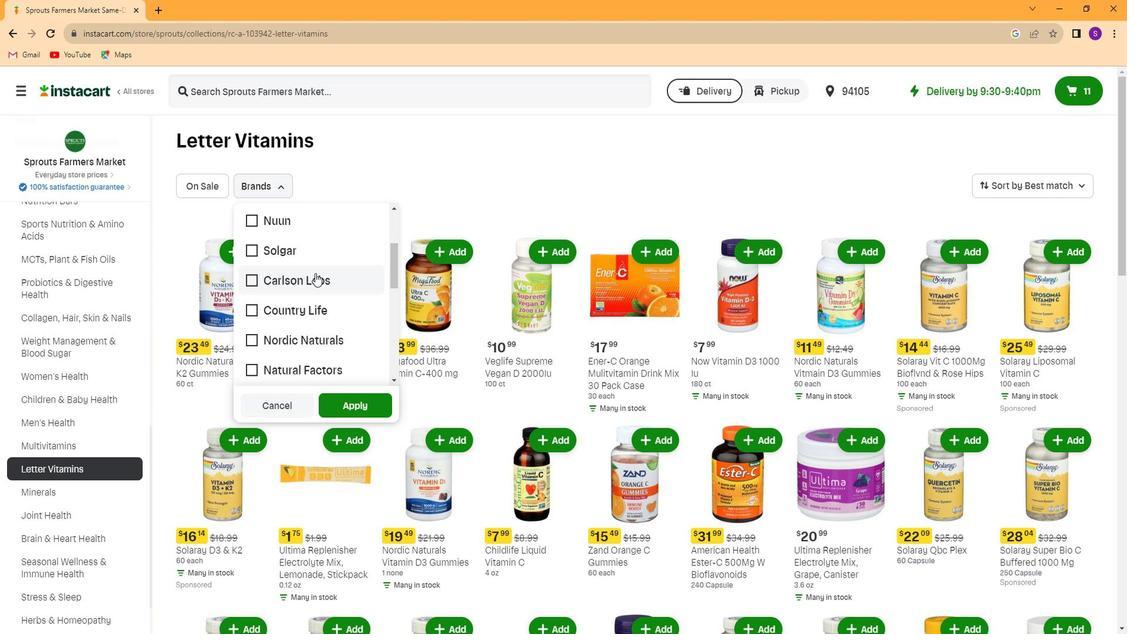 
Action: Mouse scrolled (312, 274) with delta (0, 0)
Screenshot: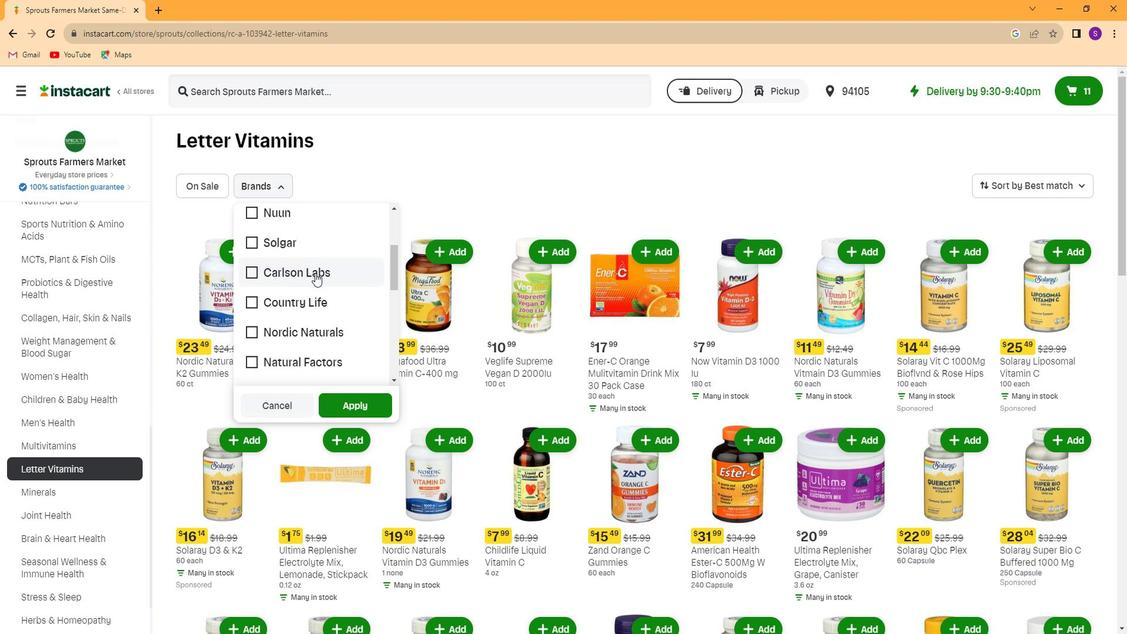 
Action: Mouse scrolled (312, 274) with delta (0, 0)
Screenshot: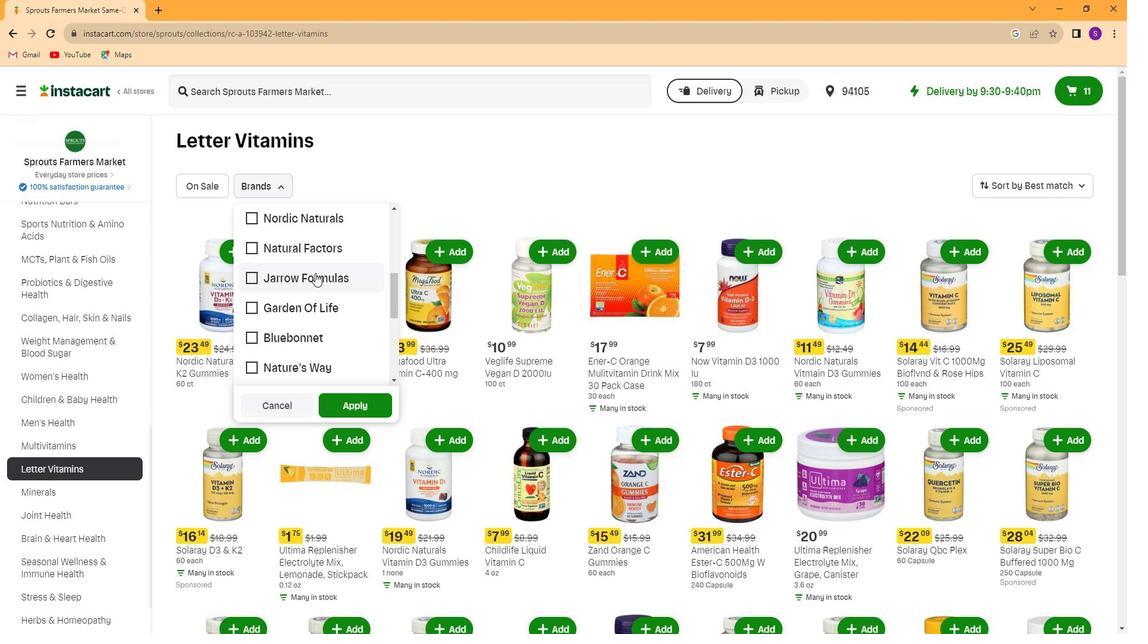 
Action: Mouse scrolled (312, 274) with delta (0, 0)
Screenshot: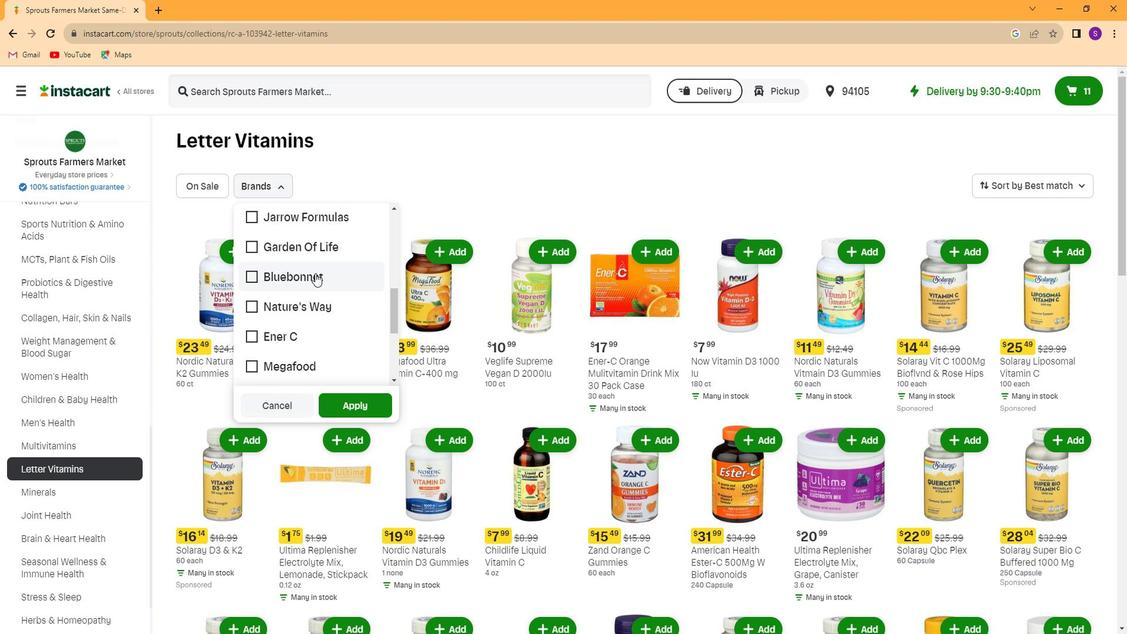 
Action: Mouse scrolled (312, 274) with delta (0, 0)
Screenshot: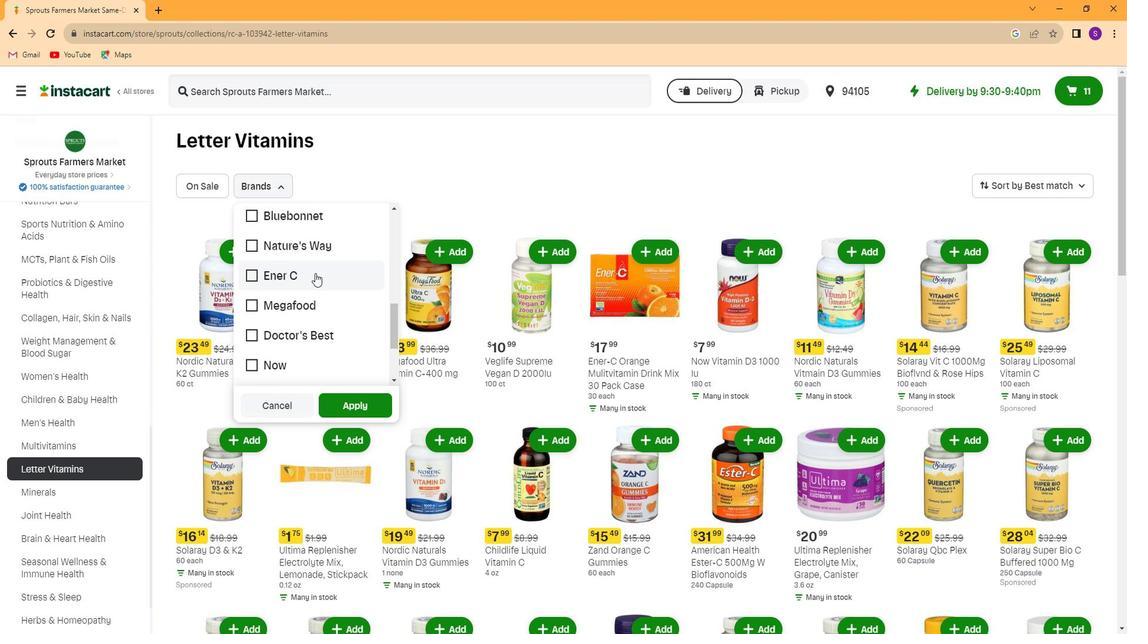 
Action: Mouse scrolled (312, 274) with delta (0, 0)
Screenshot: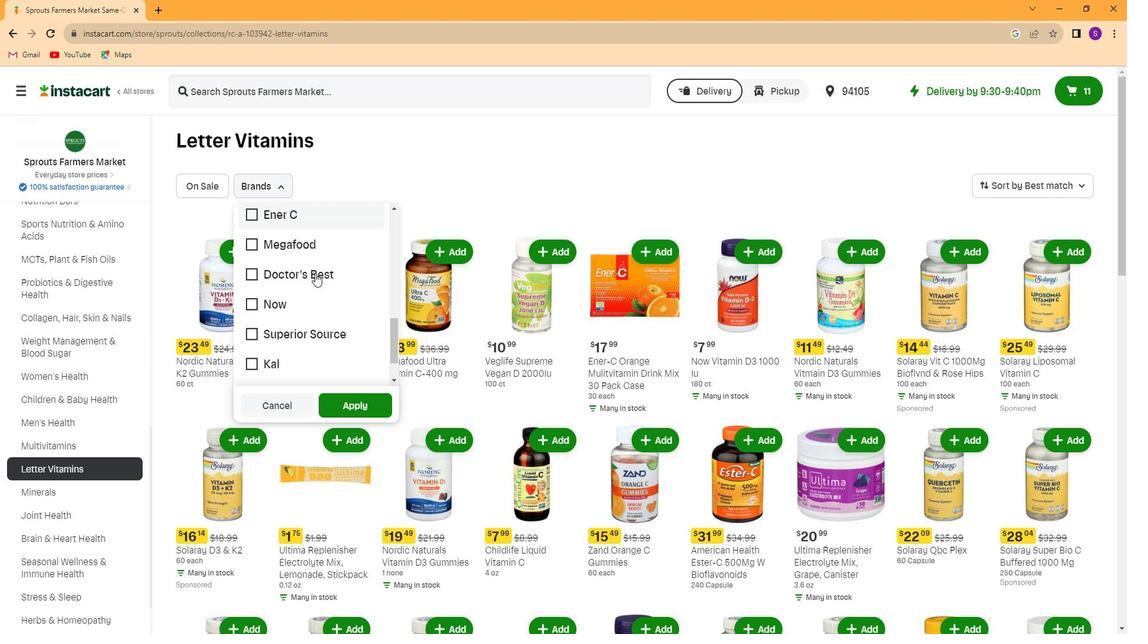 
Action: Mouse scrolled (312, 275) with delta (0, 0)
Screenshot: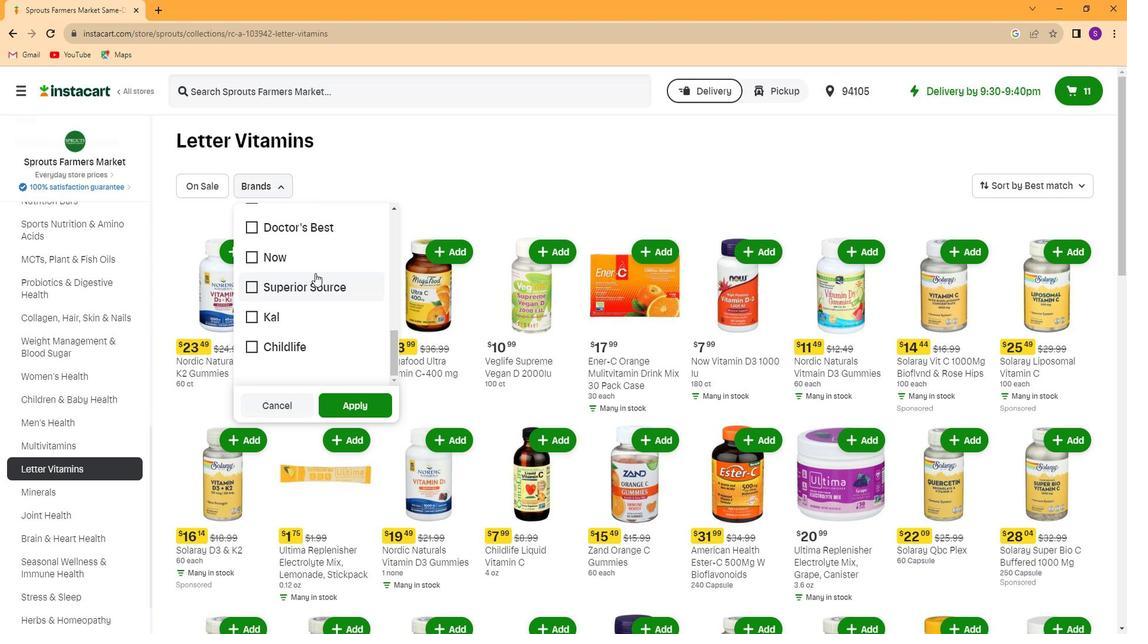 
Action: Mouse scrolled (312, 275) with delta (0, 0)
Screenshot: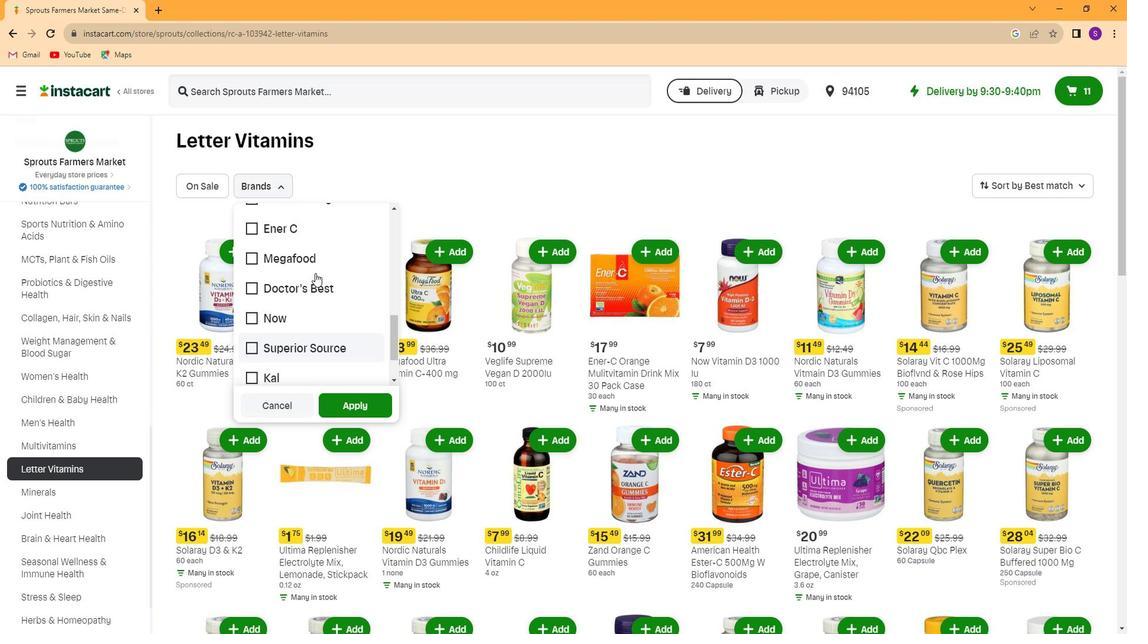 
Action: Mouse scrolled (312, 275) with delta (0, 0)
Screenshot: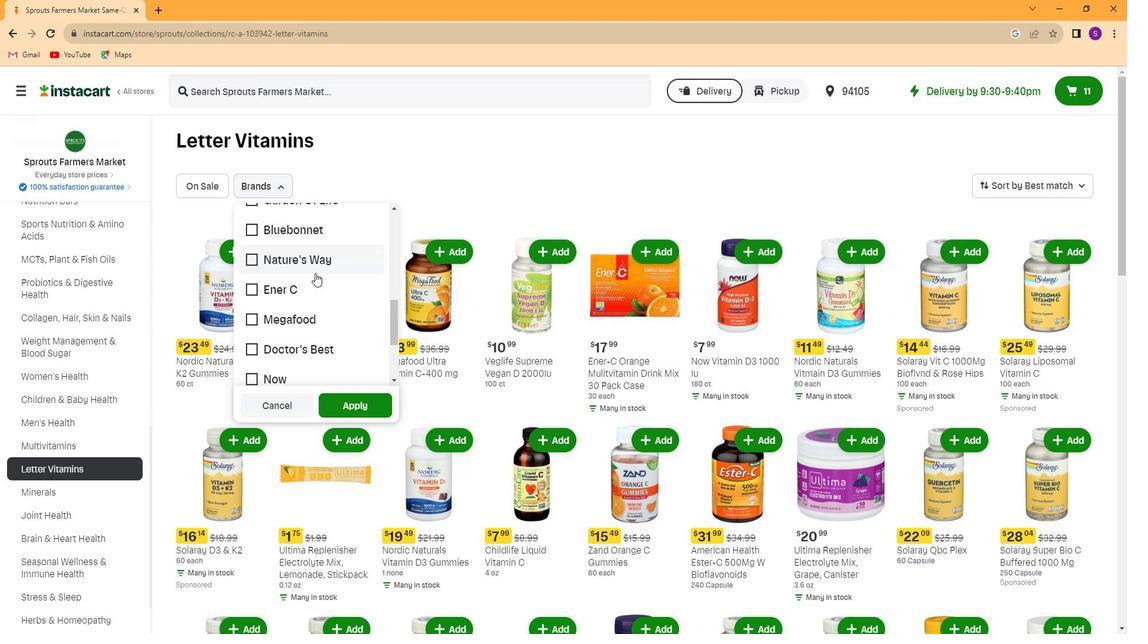 
Action: Mouse scrolled (312, 275) with delta (0, 0)
Screenshot: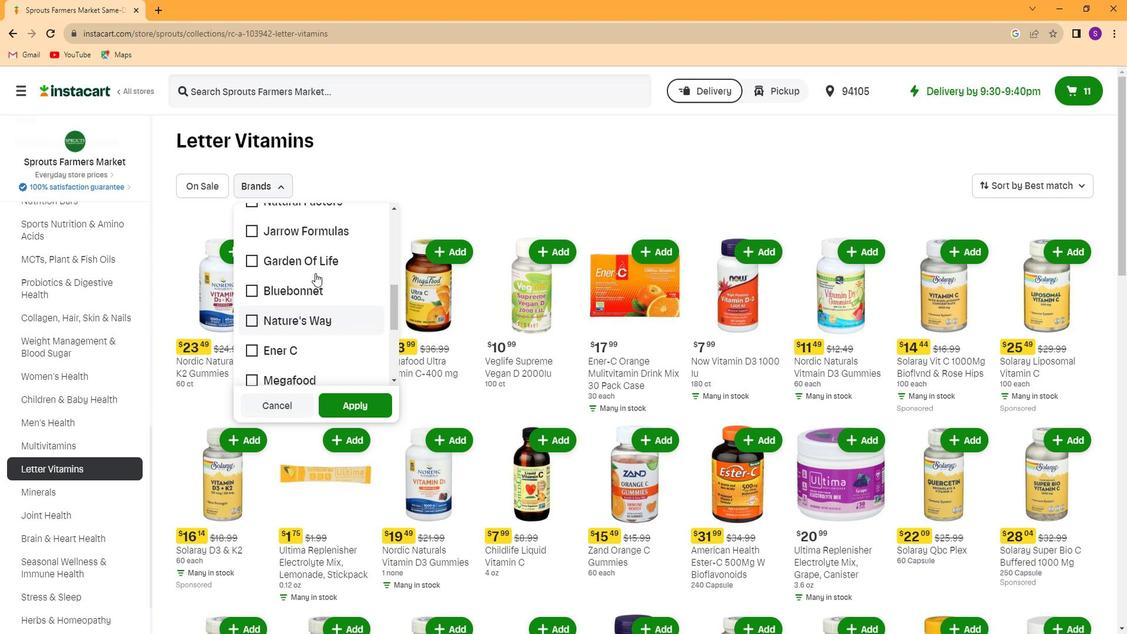 
Action: Mouse scrolled (312, 275) with delta (0, 0)
Screenshot: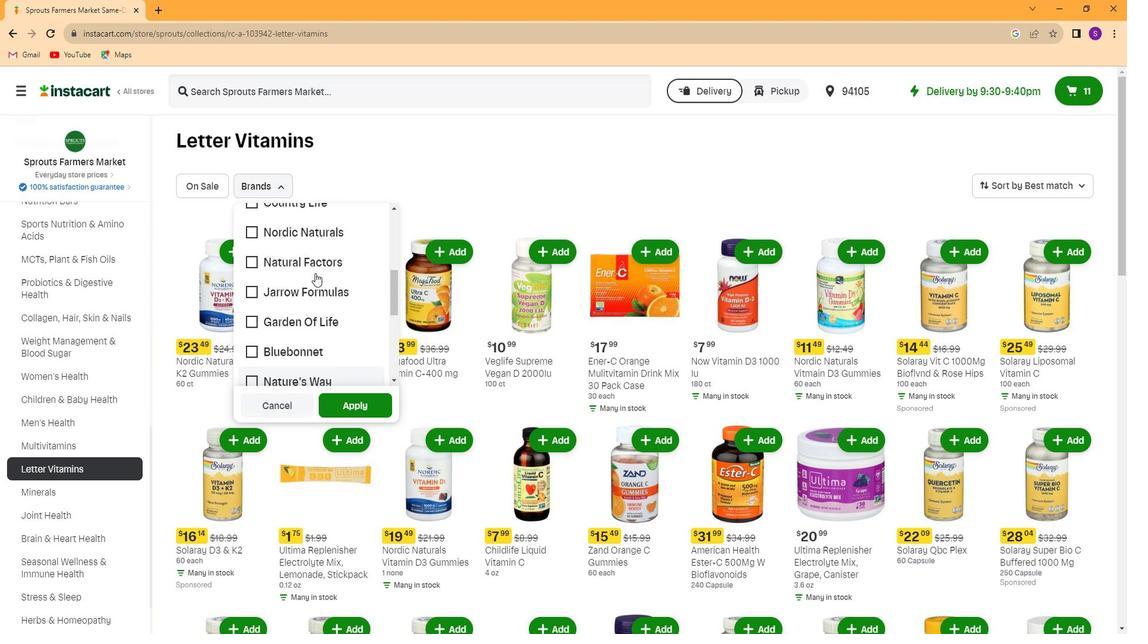 
Action: Mouse scrolled (312, 275) with delta (0, 0)
Screenshot: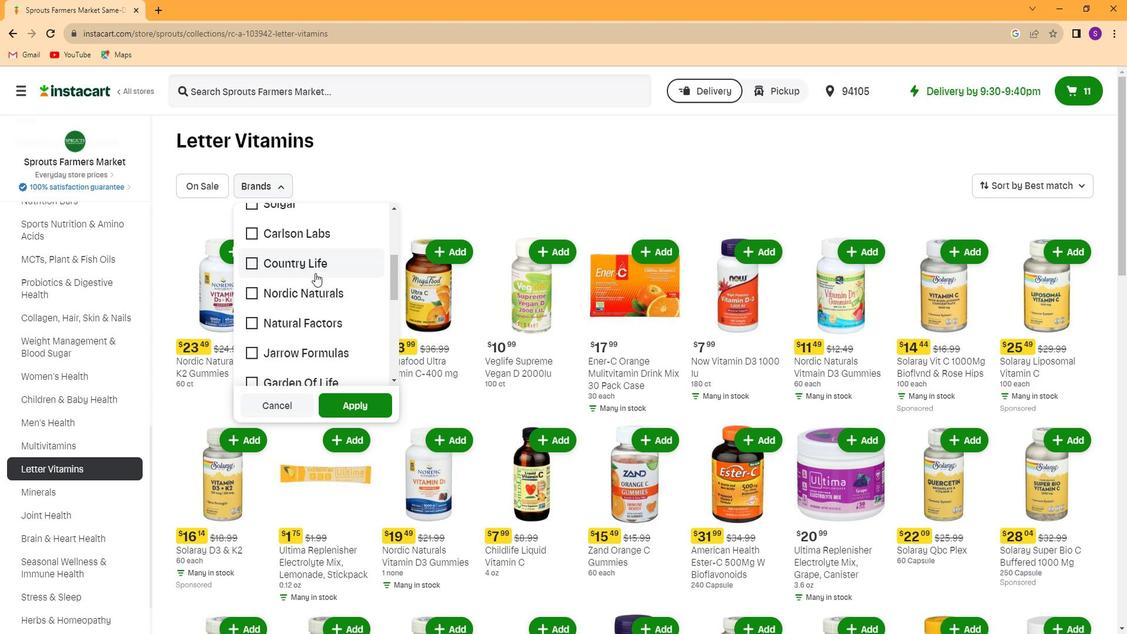 
Action: Mouse scrolled (312, 275) with delta (0, 0)
Screenshot: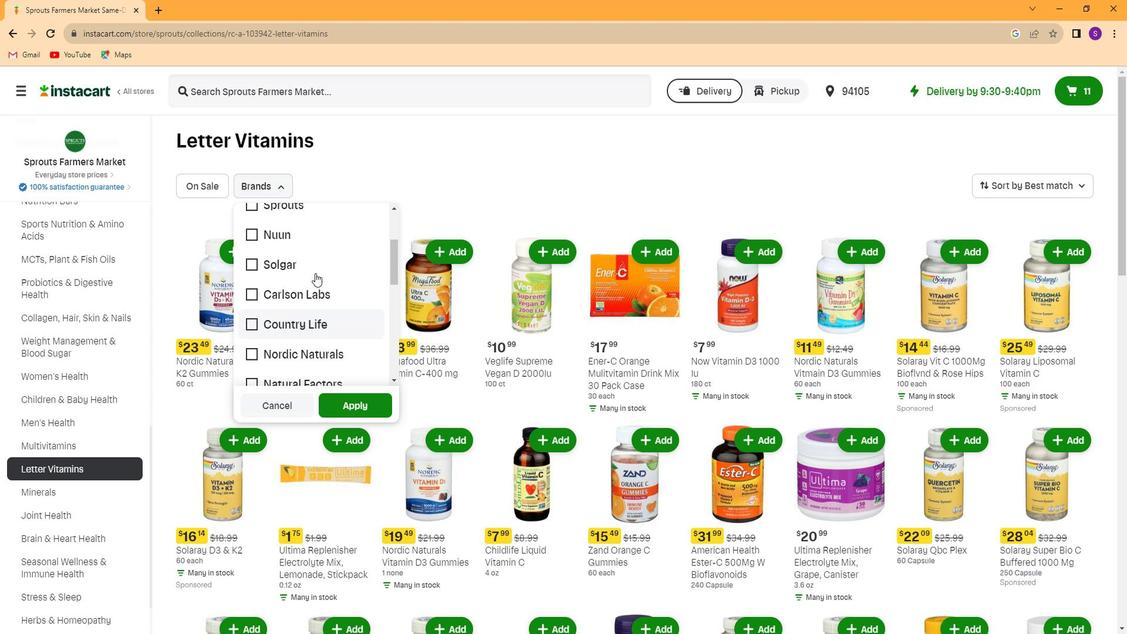 
Action: Mouse scrolled (312, 275) with delta (0, 0)
Screenshot: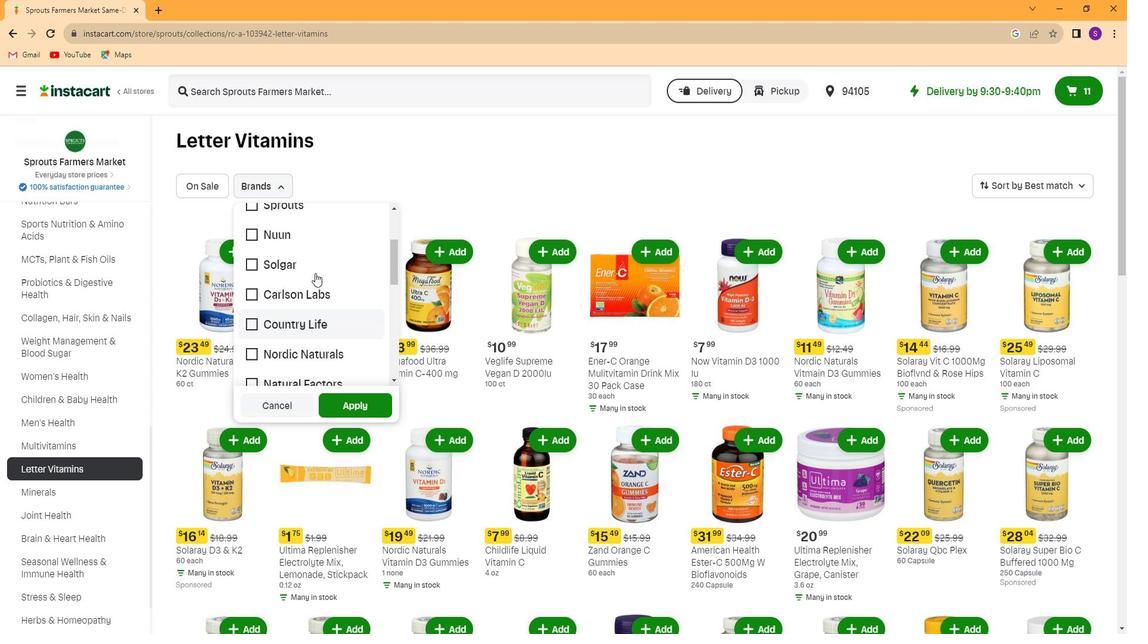 
Action: Mouse scrolled (312, 275) with delta (0, 0)
Screenshot: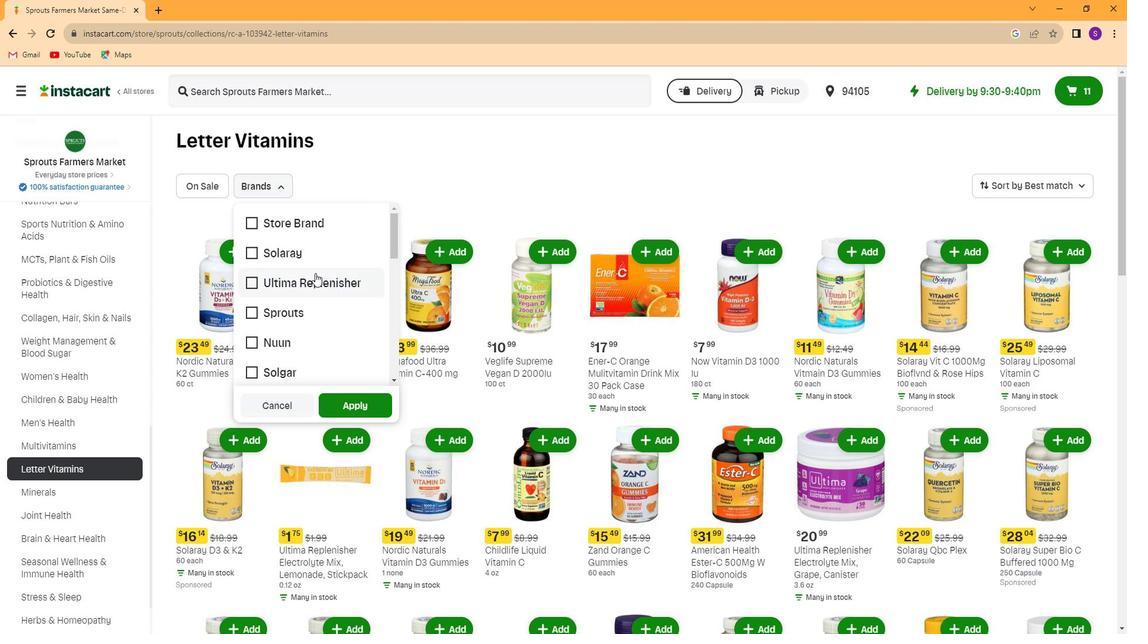 
Action: Mouse scrolled (312, 275) with delta (0, 0)
Screenshot: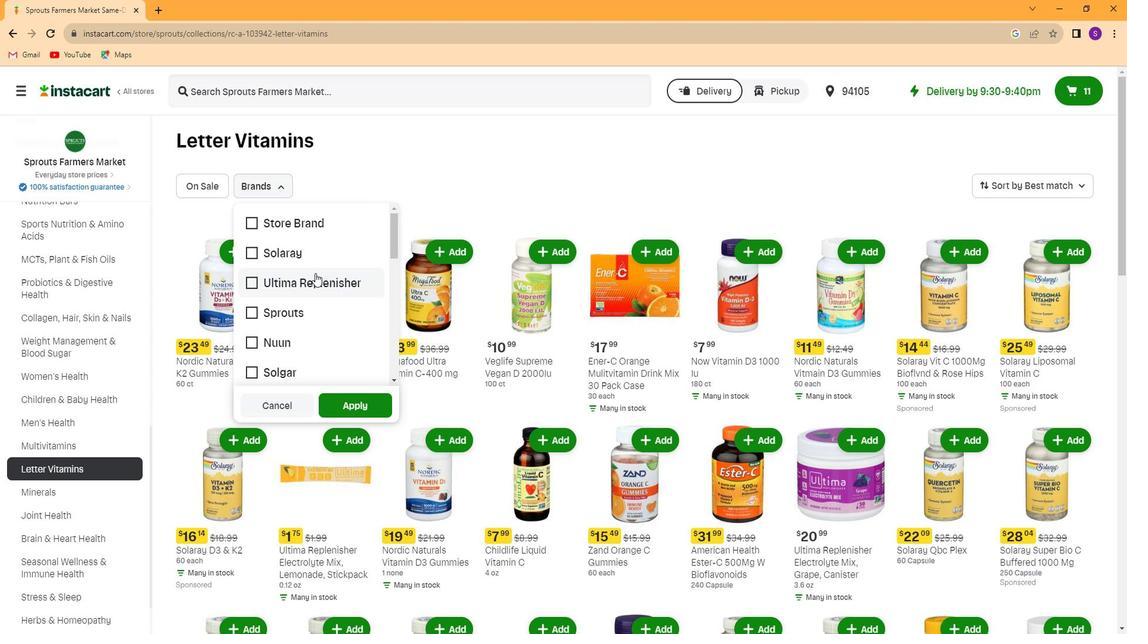 
Action: Mouse scrolled (312, 275) with delta (0, 0)
Screenshot: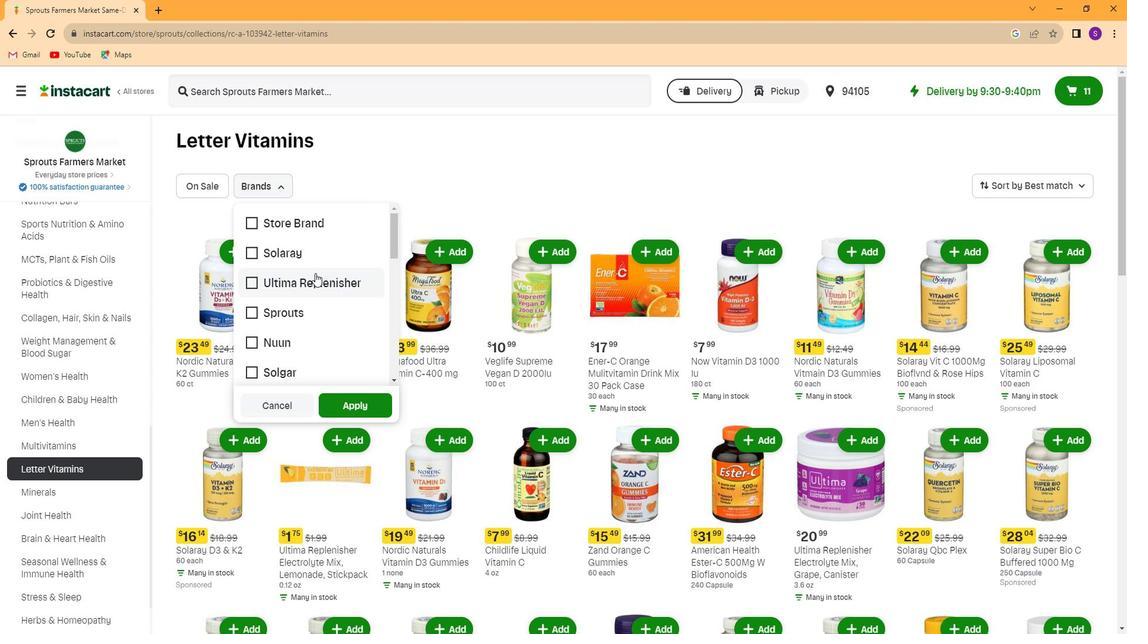 
Action: Mouse moved to (486, 218)
Screenshot: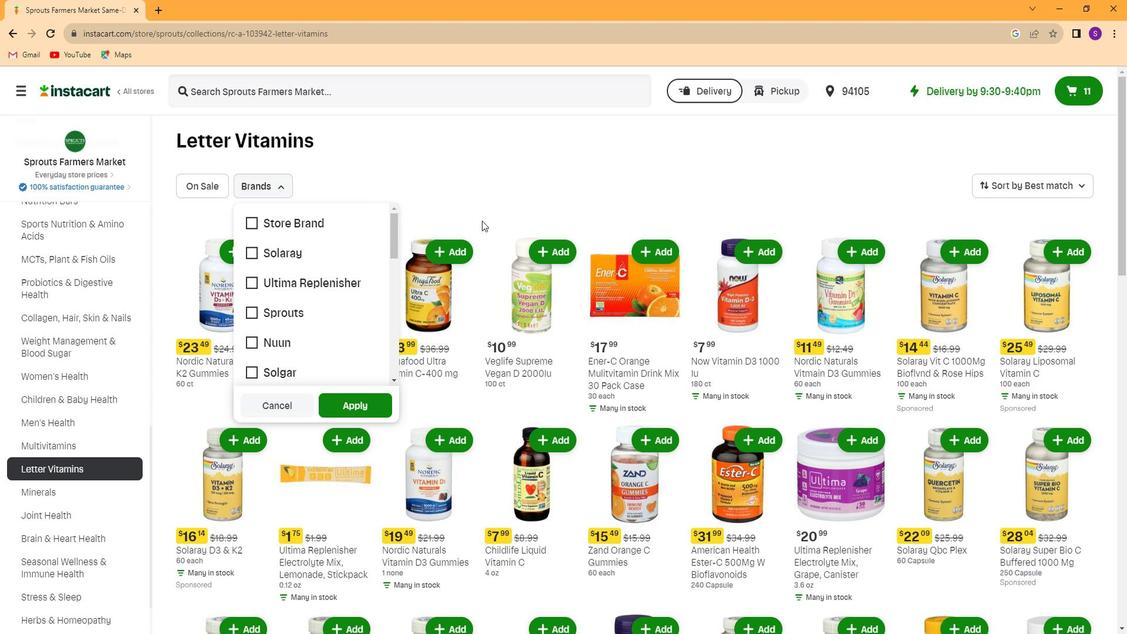 
